 Task: Search one way flight ticket for 3 adults in first from Butte: Bert Mooney Airport to Gillette: Gillette Campbell County Airport on 5-1-2023. Choice of flights is Delta. Number of bags: 2 checked bags. Price is upto 106000. Outbound departure time preference is 12:30.
Action: Mouse moved to (170, 184)
Screenshot: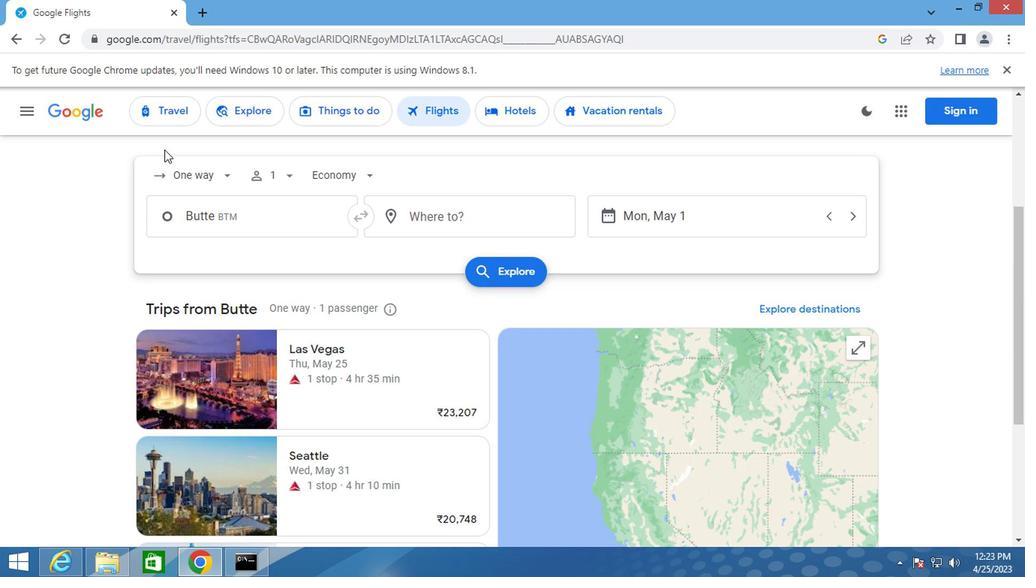 
Action: Mouse pressed left at (170, 184)
Screenshot: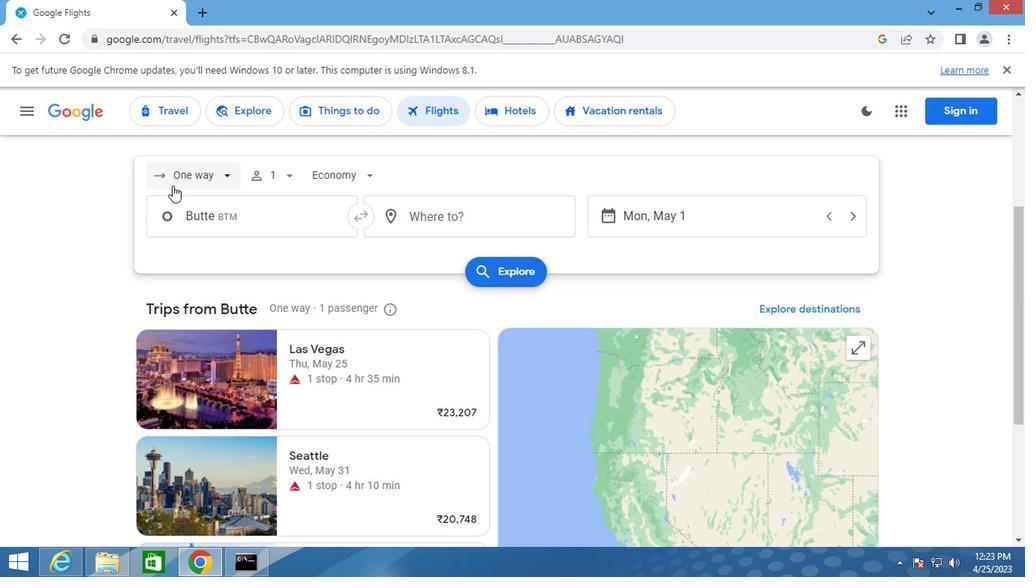 
Action: Mouse moved to (180, 244)
Screenshot: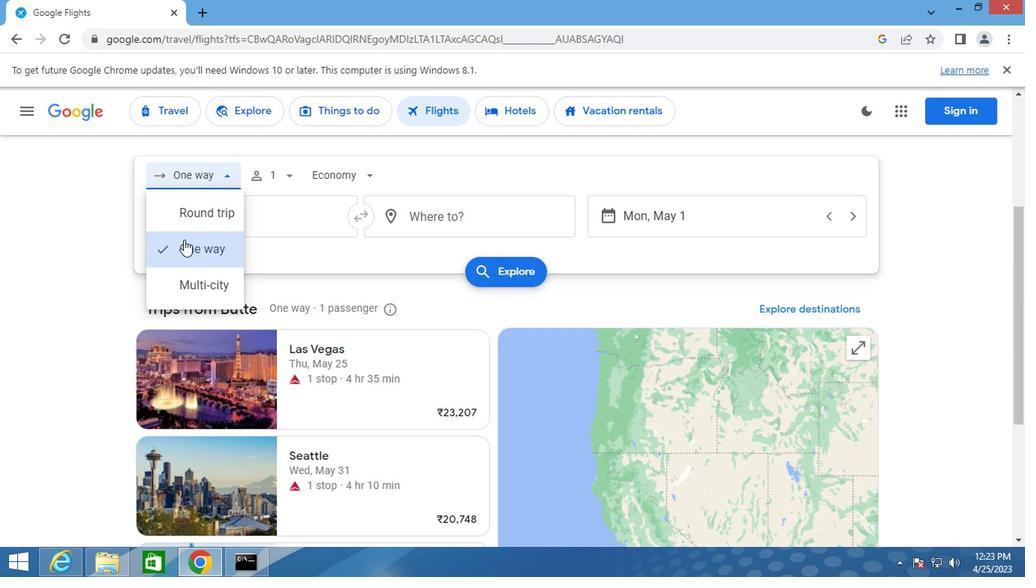 
Action: Mouse pressed left at (180, 244)
Screenshot: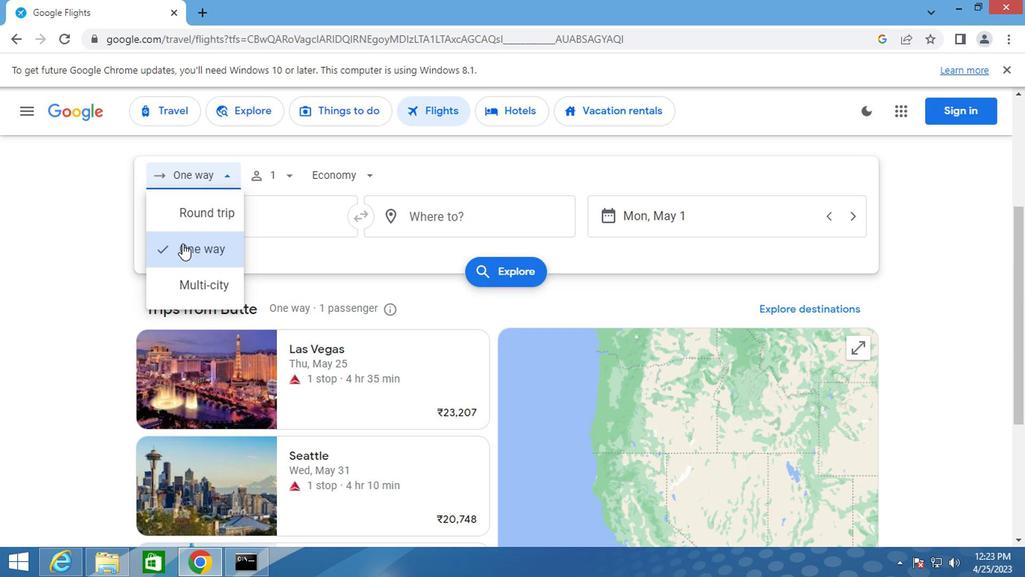 
Action: Mouse moved to (279, 170)
Screenshot: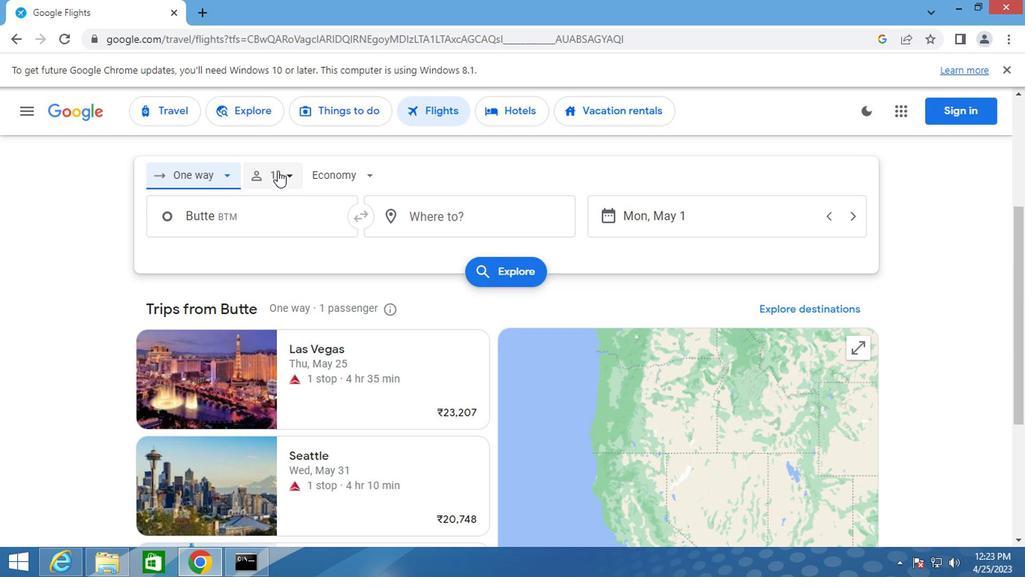 
Action: Mouse pressed left at (279, 170)
Screenshot: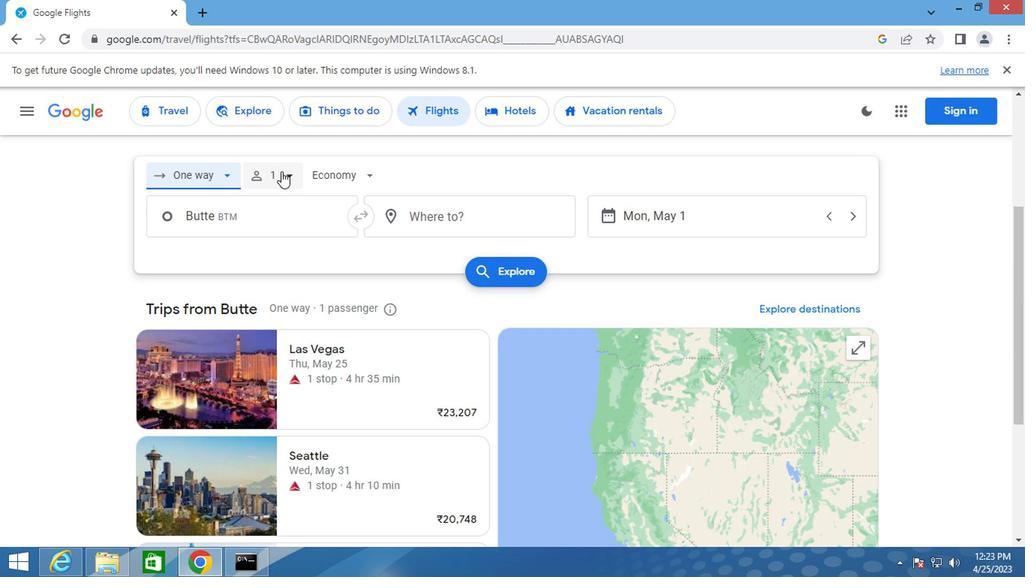 
Action: Mouse moved to (394, 209)
Screenshot: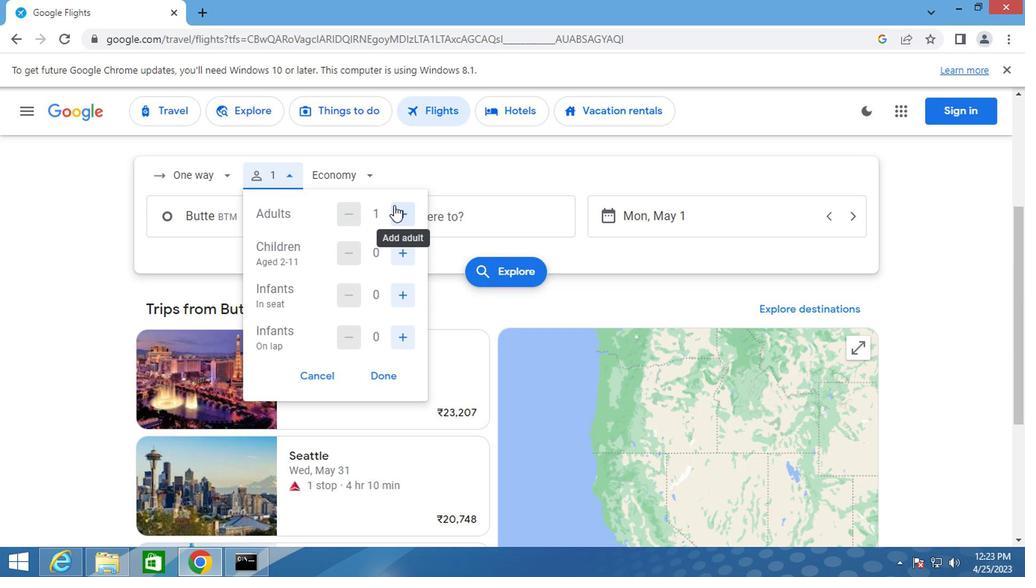 
Action: Mouse pressed left at (394, 209)
Screenshot: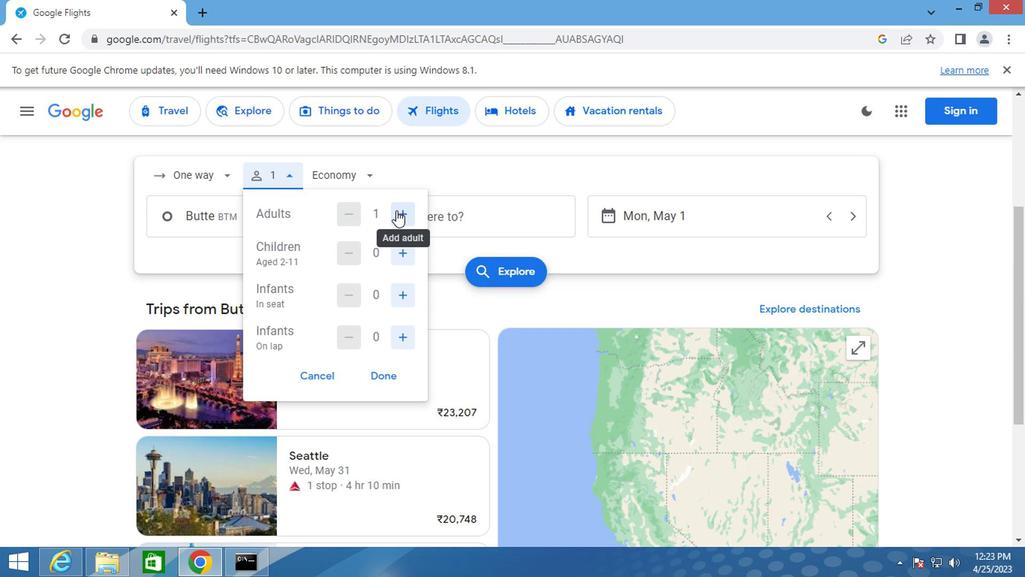 
Action: Mouse pressed left at (394, 209)
Screenshot: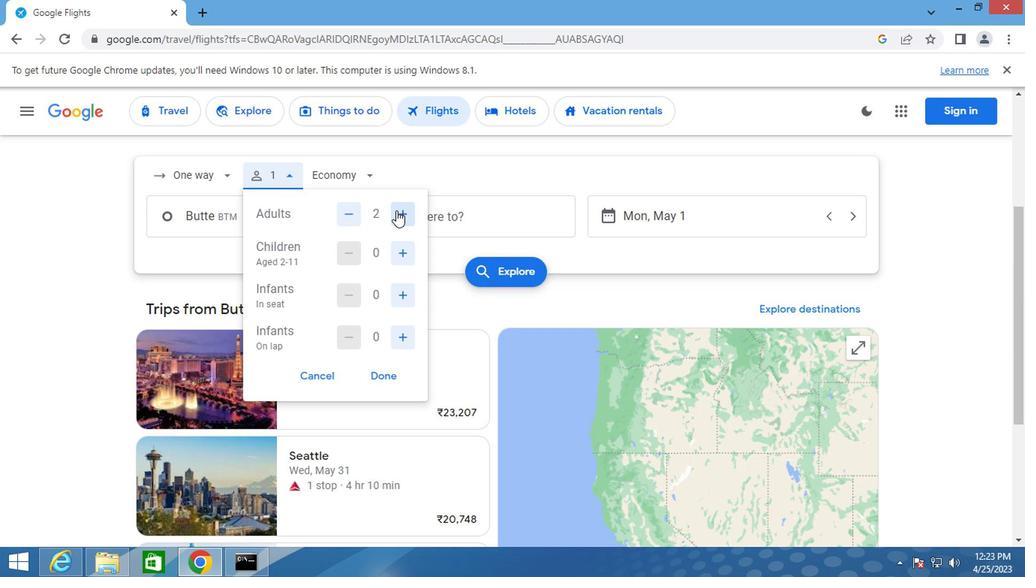 
Action: Mouse moved to (354, 175)
Screenshot: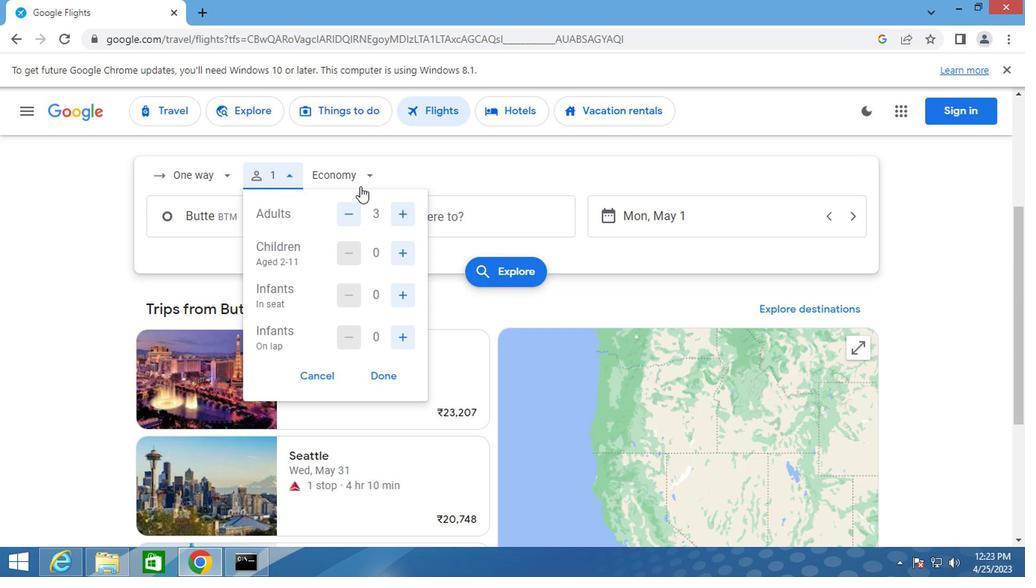 
Action: Mouse pressed left at (354, 175)
Screenshot: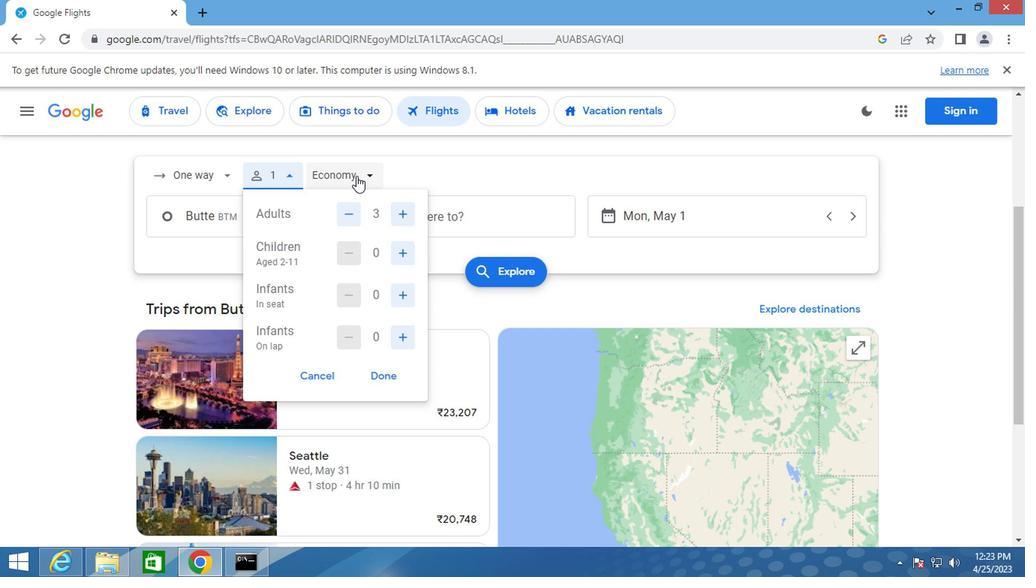 
Action: Mouse moved to (348, 327)
Screenshot: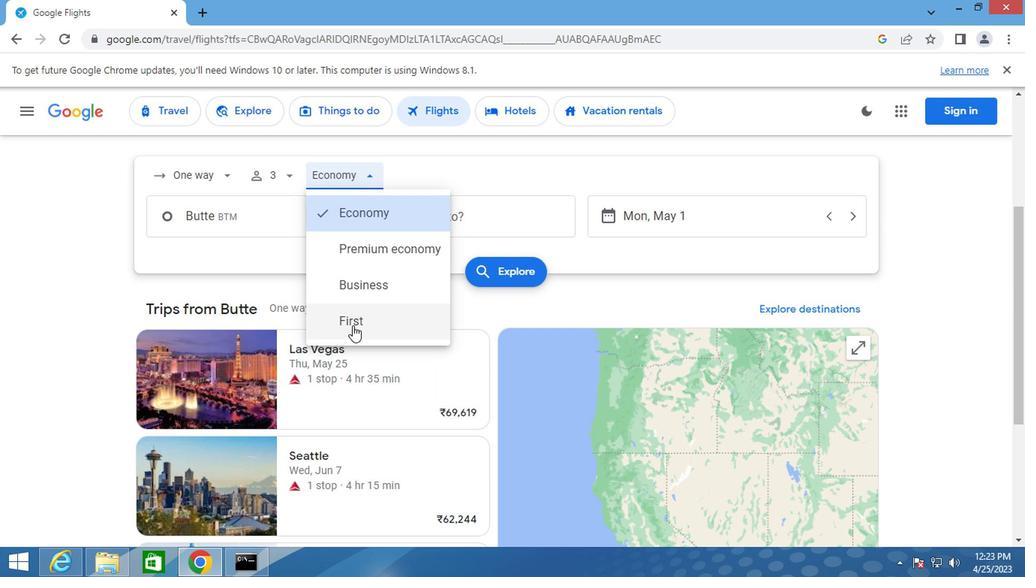 
Action: Mouse pressed left at (348, 327)
Screenshot: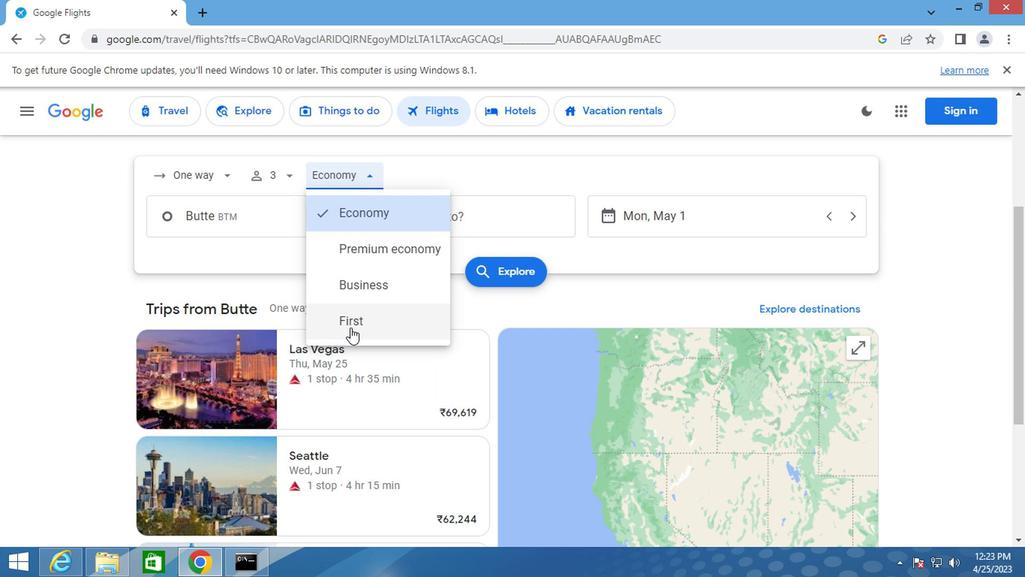 
Action: Mouse moved to (262, 222)
Screenshot: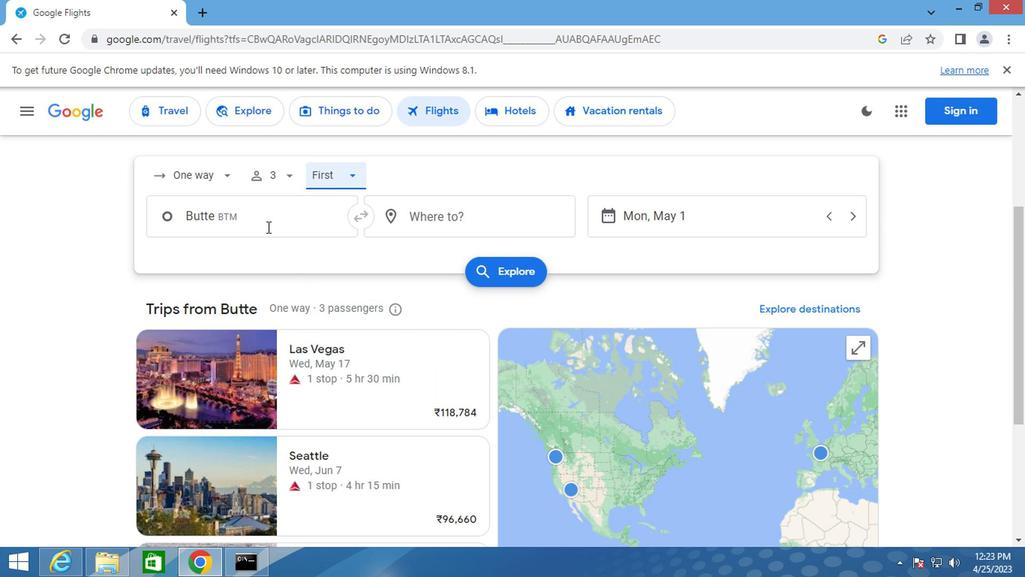 
Action: Mouse pressed left at (262, 222)
Screenshot: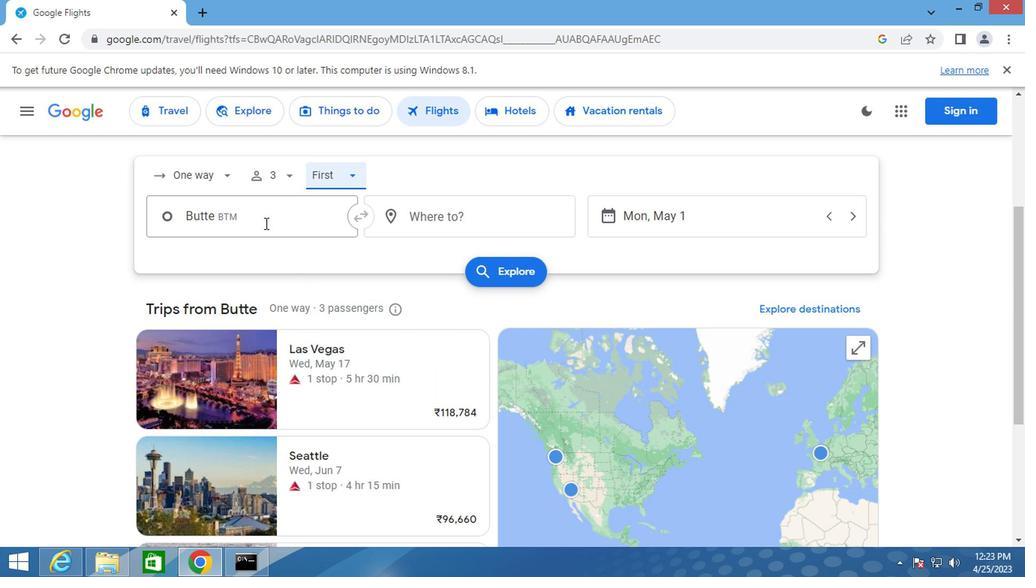 
Action: Key pressed butte
Screenshot: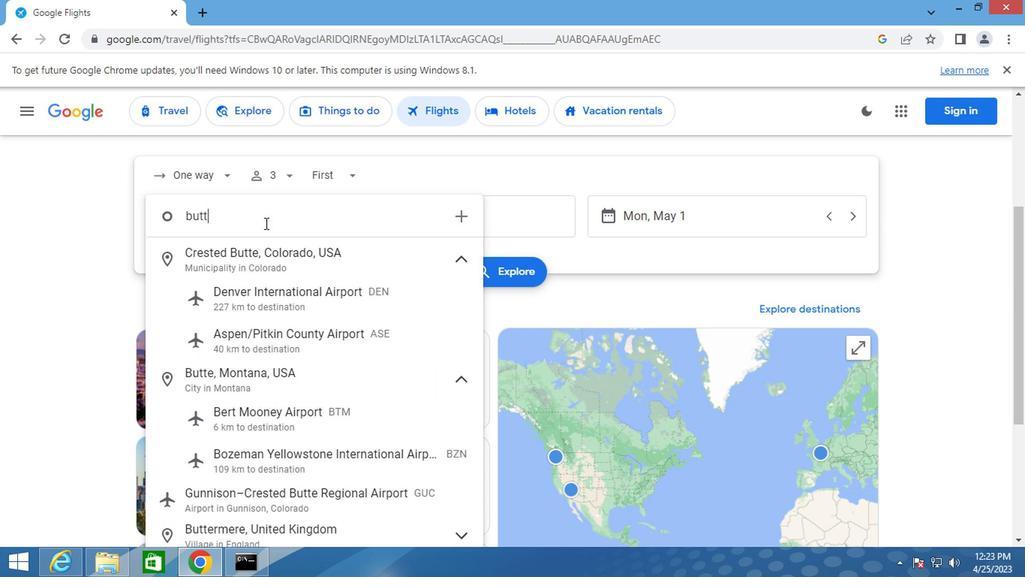 
Action: Mouse moved to (267, 417)
Screenshot: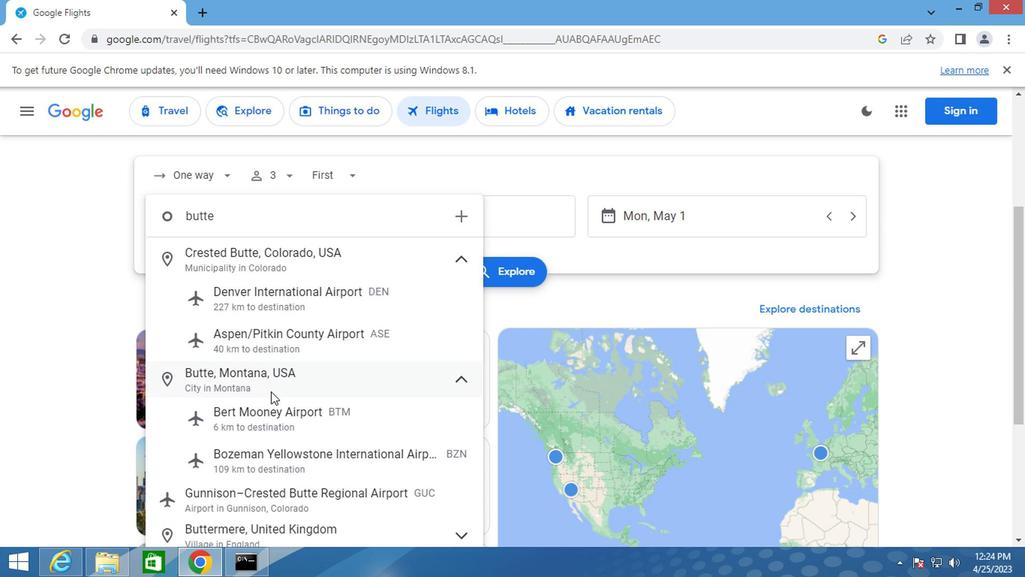 
Action: Mouse pressed left at (267, 417)
Screenshot: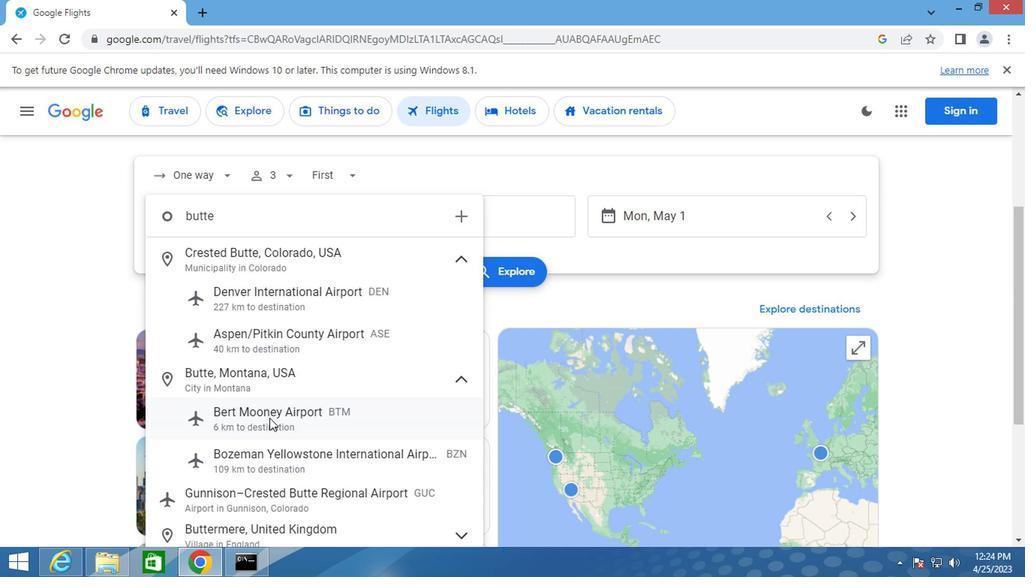 
Action: Mouse moved to (433, 220)
Screenshot: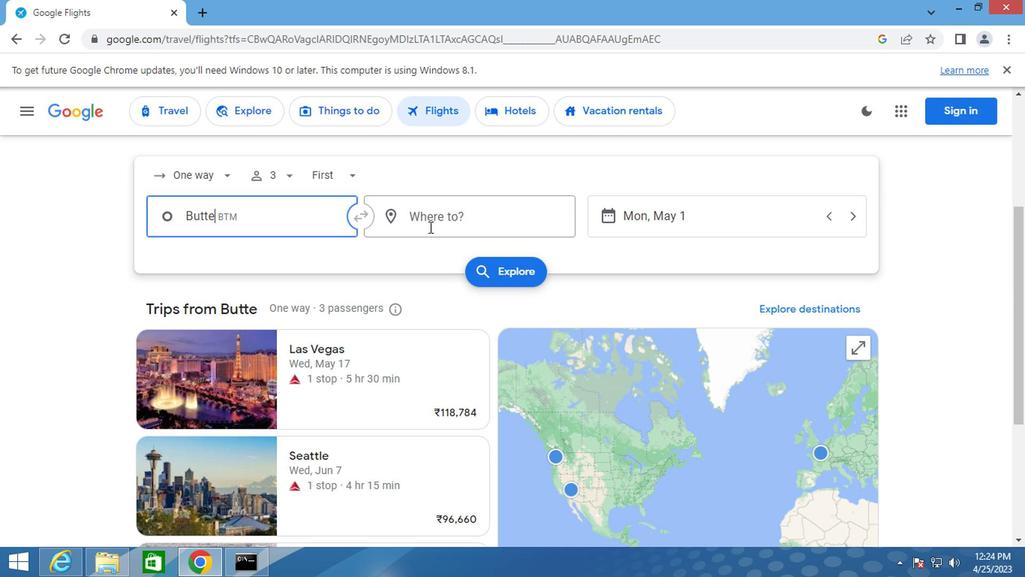 
Action: Mouse pressed left at (433, 220)
Screenshot: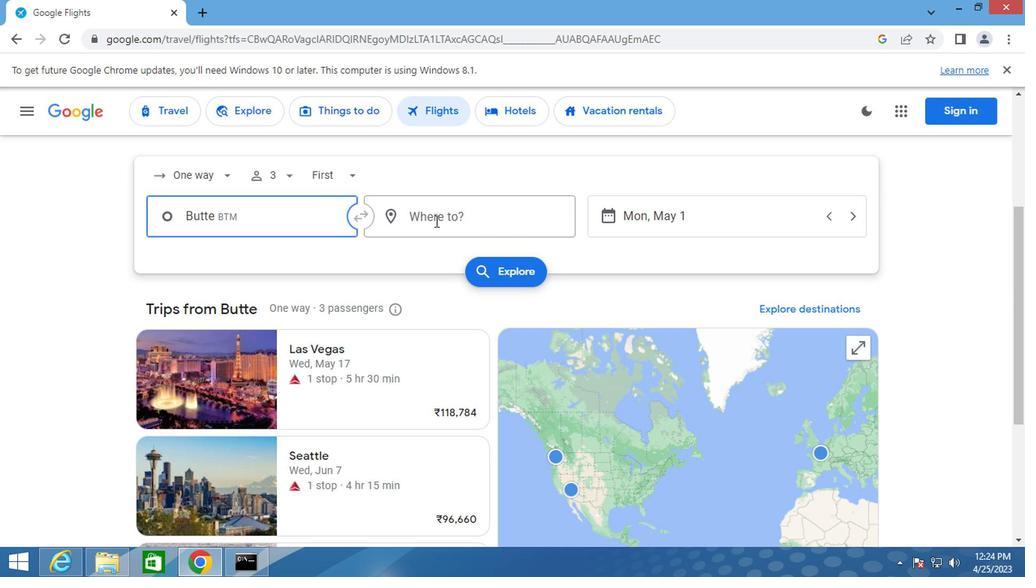 
Action: Key pressed gille
Screenshot: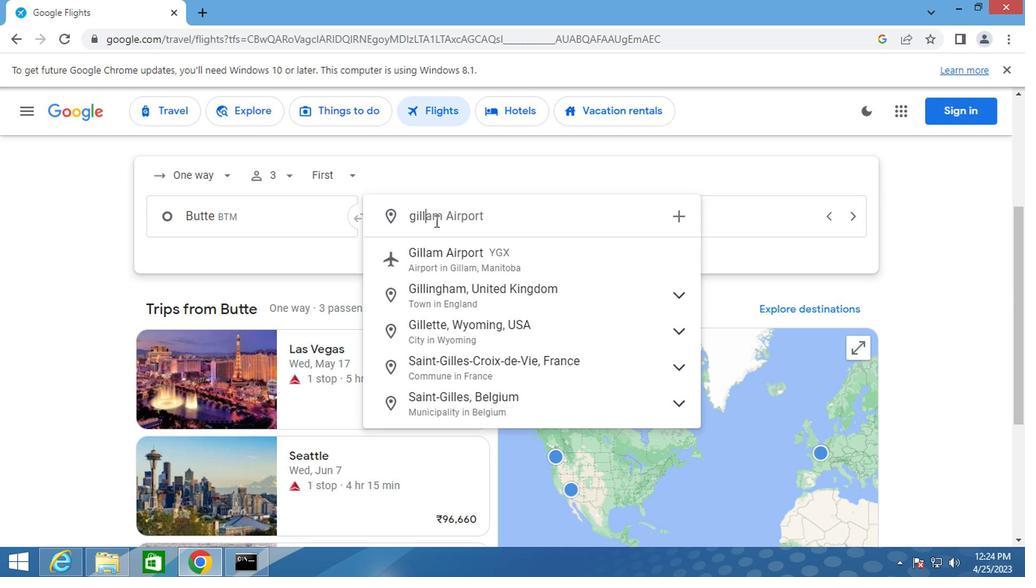 
Action: Mouse moved to (542, 297)
Screenshot: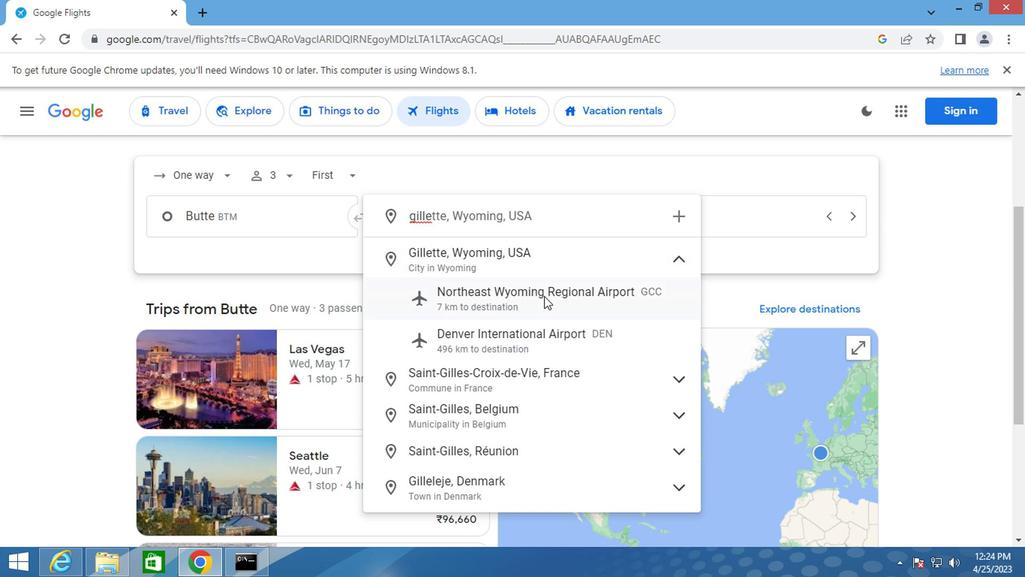 
Action: Mouse pressed left at (542, 297)
Screenshot: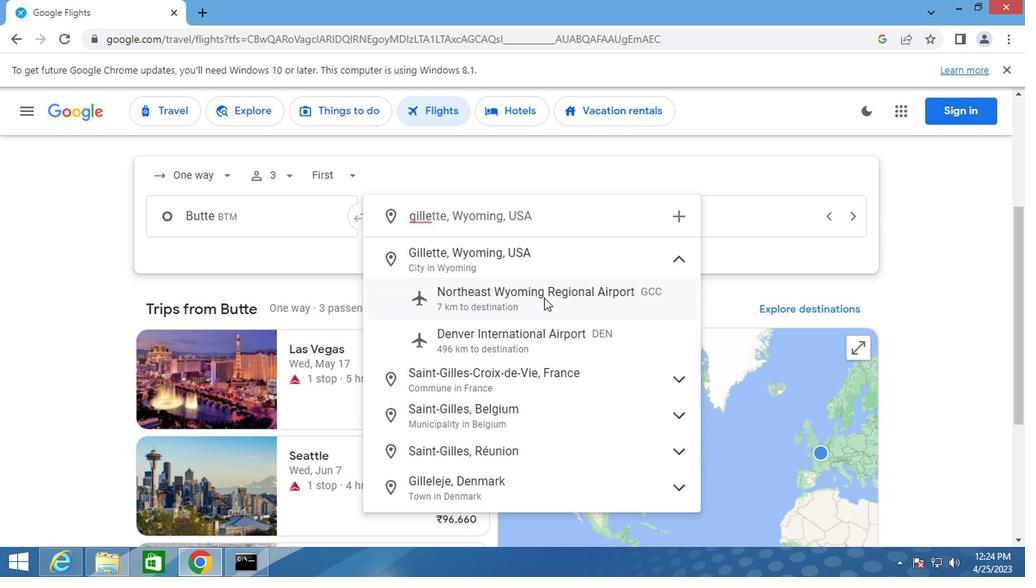 
Action: Mouse moved to (640, 222)
Screenshot: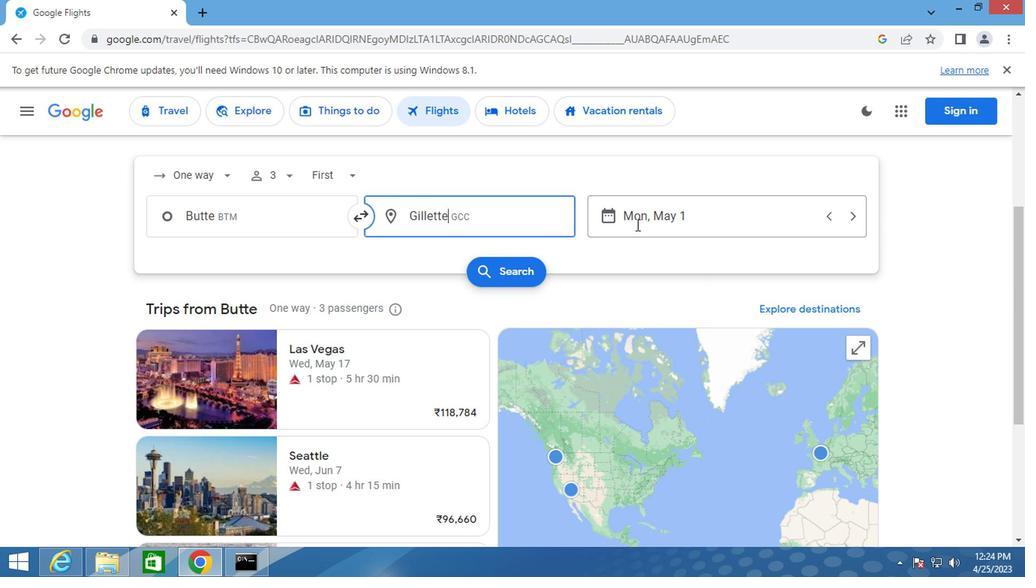 
Action: Mouse pressed left at (640, 222)
Screenshot: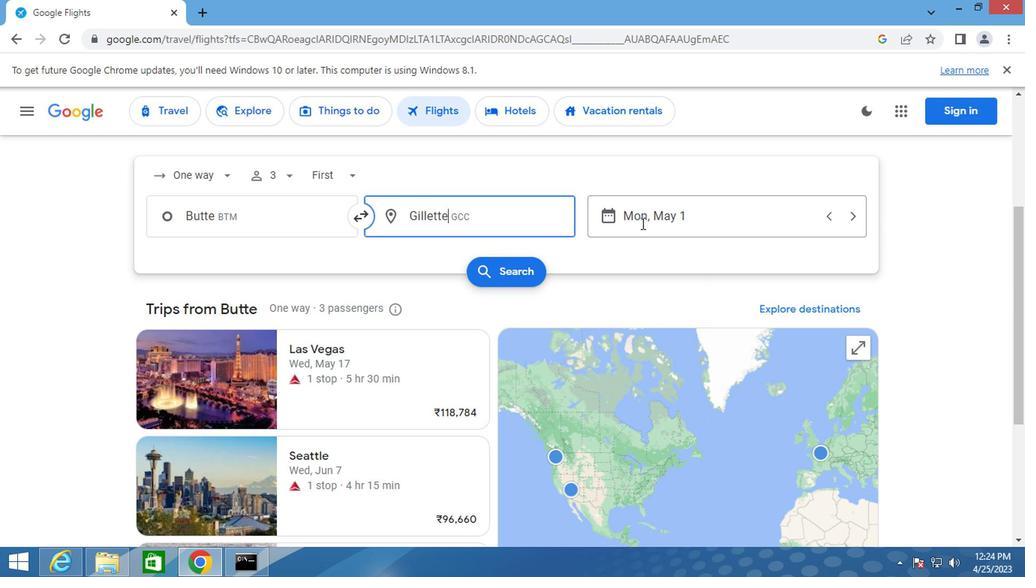
Action: Mouse moved to (665, 278)
Screenshot: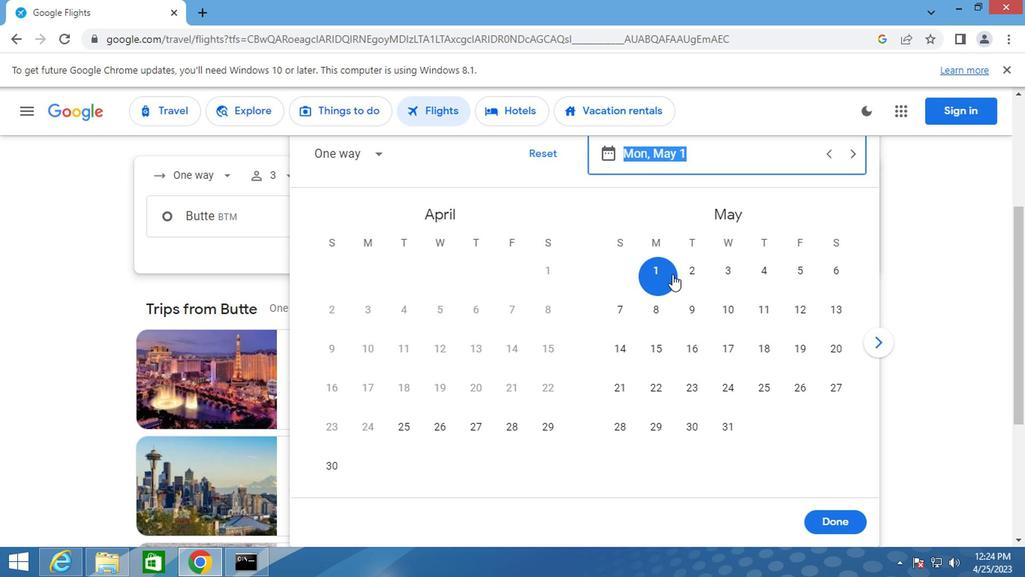 
Action: Mouse pressed left at (665, 278)
Screenshot: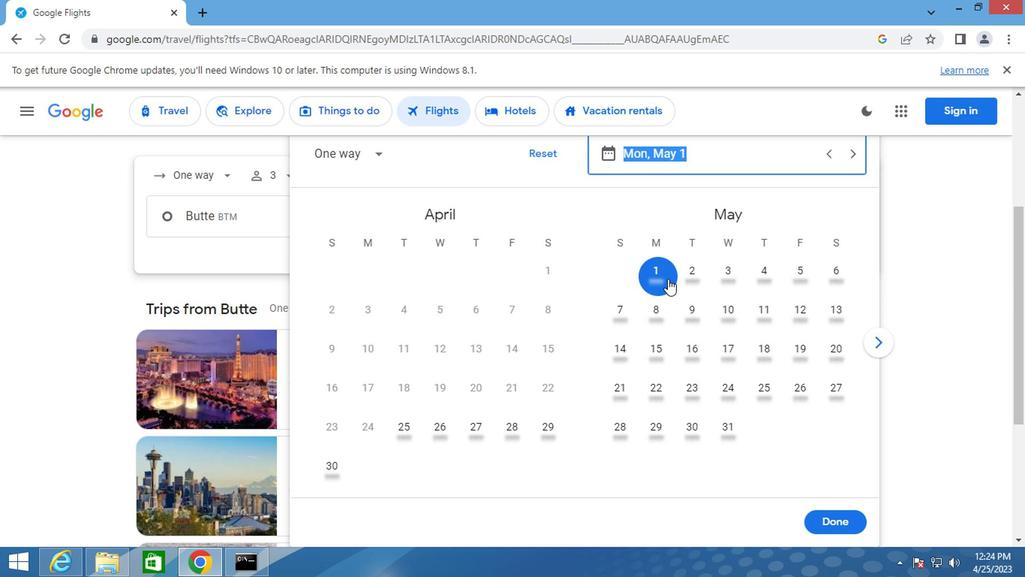 
Action: Mouse moved to (835, 519)
Screenshot: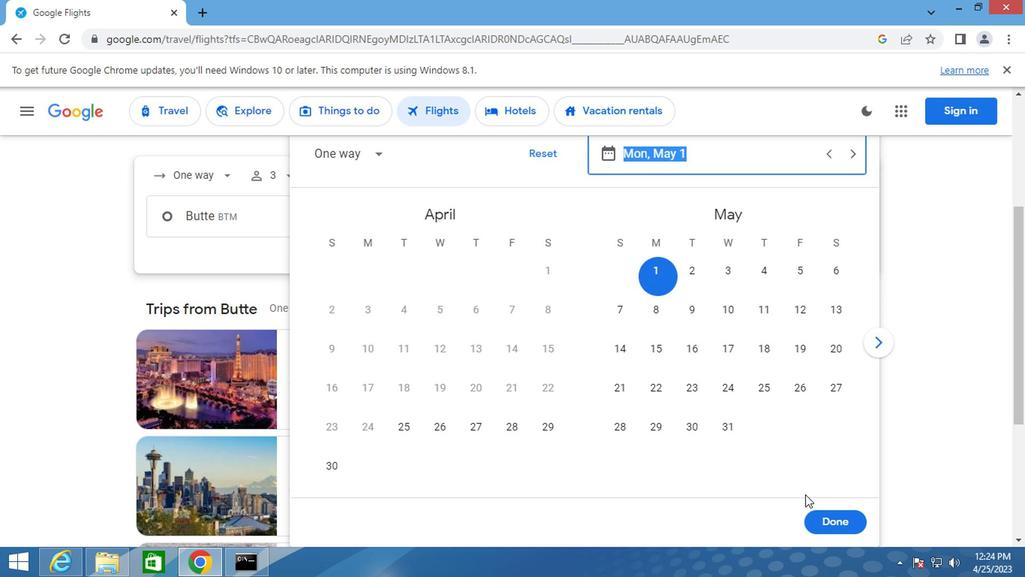 
Action: Mouse pressed left at (835, 519)
Screenshot: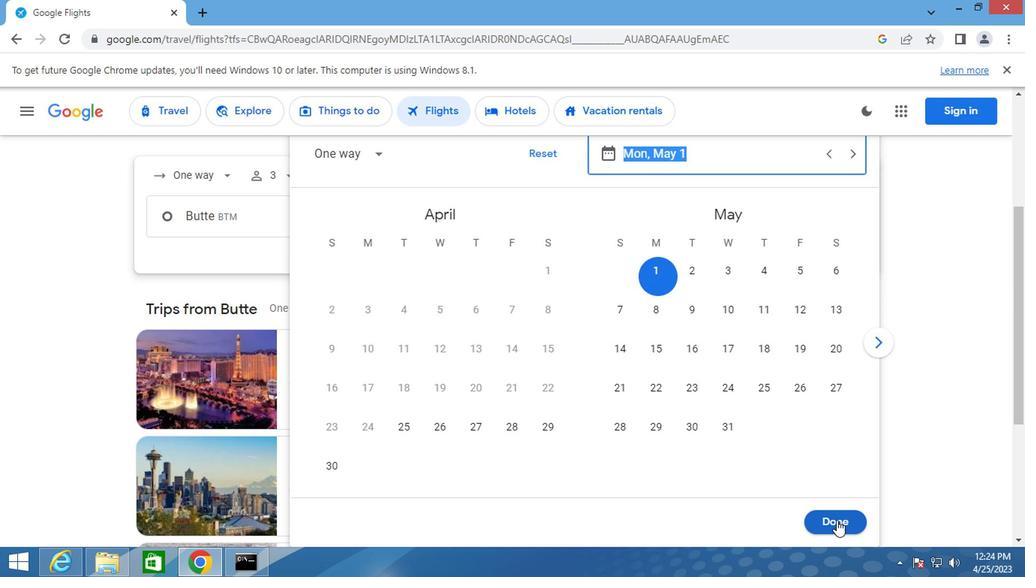 
Action: Mouse moved to (515, 274)
Screenshot: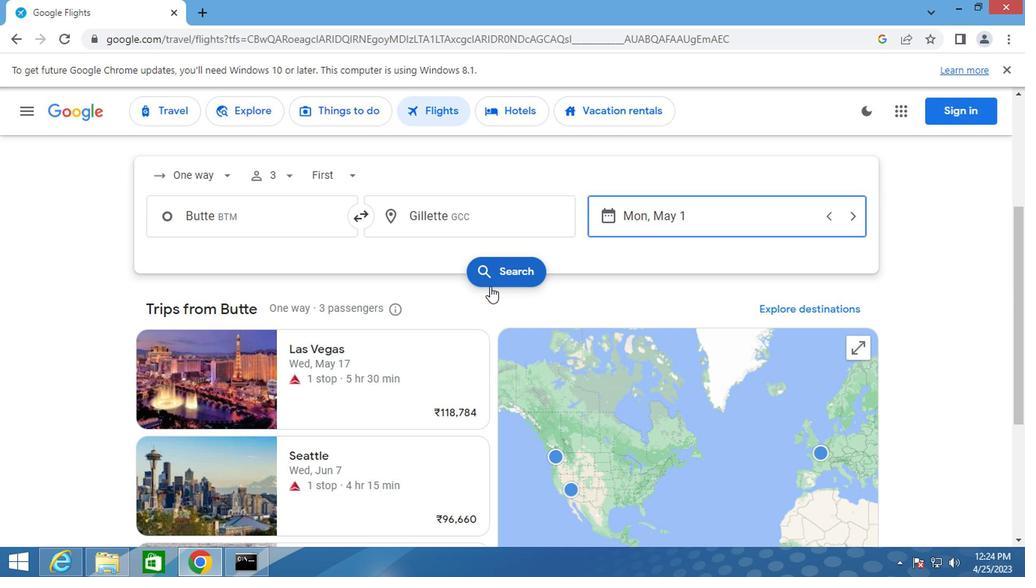 
Action: Mouse pressed left at (515, 274)
Screenshot: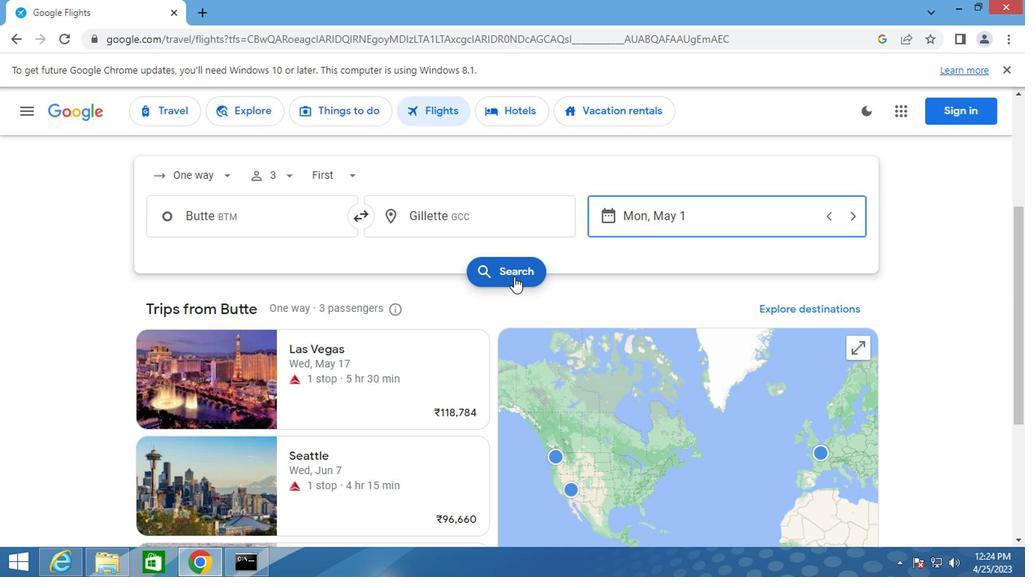 
Action: Mouse moved to (153, 239)
Screenshot: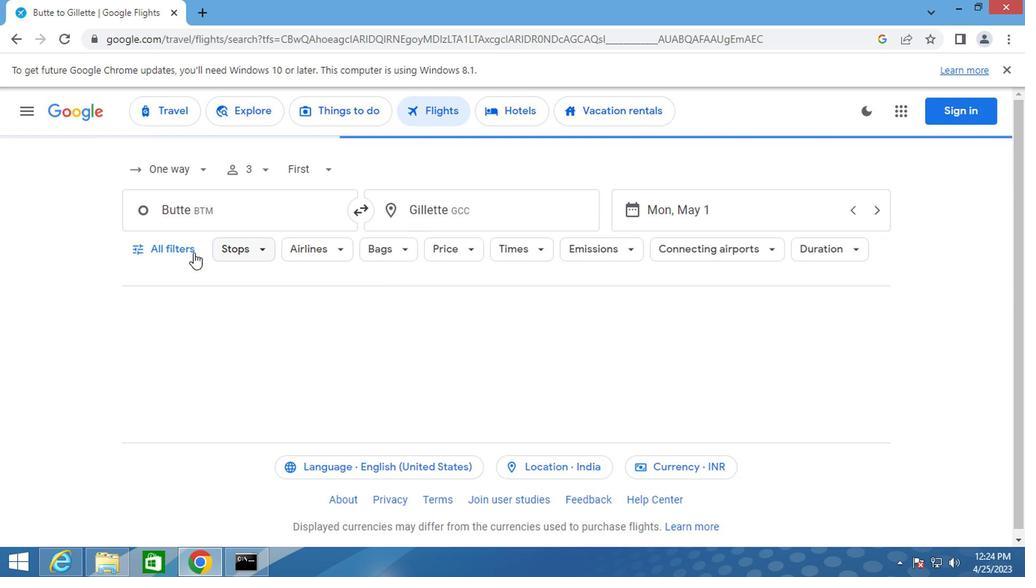 
Action: Mouse pressed left at (153, 239)
Screenshot: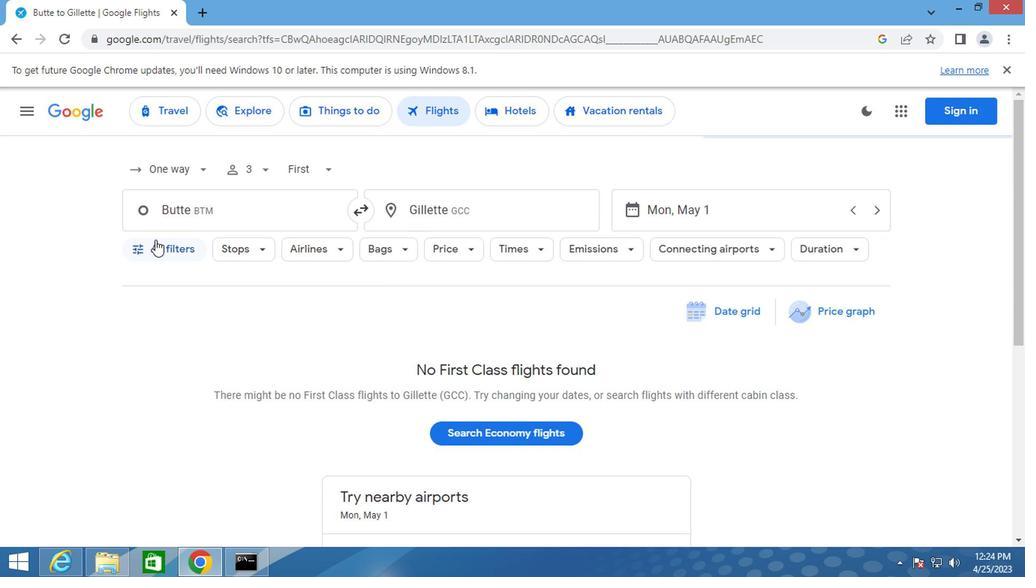
Action: Mouse moved to (231, 337)
Screenshot: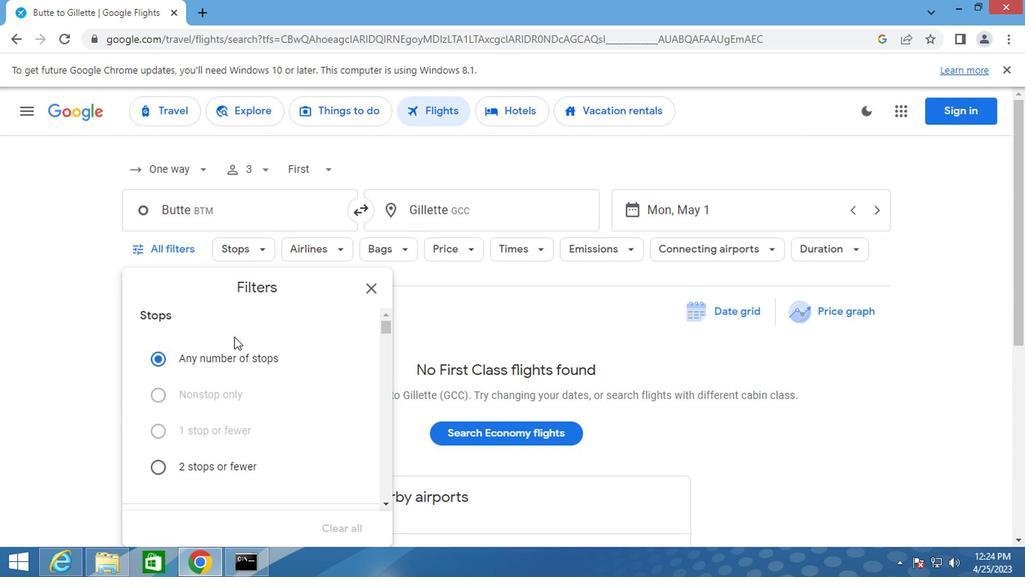 
Action: Mouse scrolled (231, 337) with delta (0, 0)
Screenshot: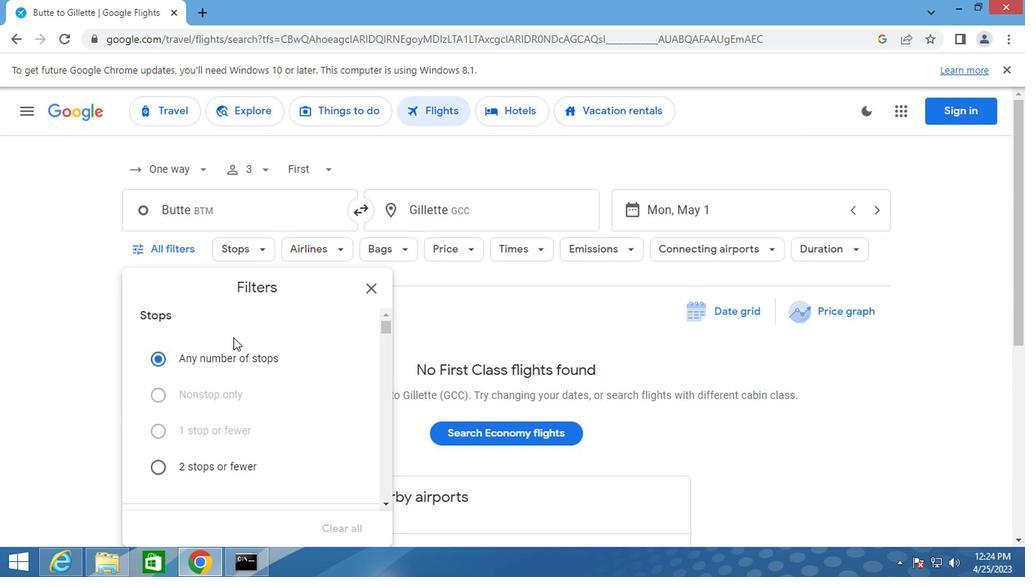 
Action: Mouse scrolled (231, 337) with delta (0, 0)
Screenshot: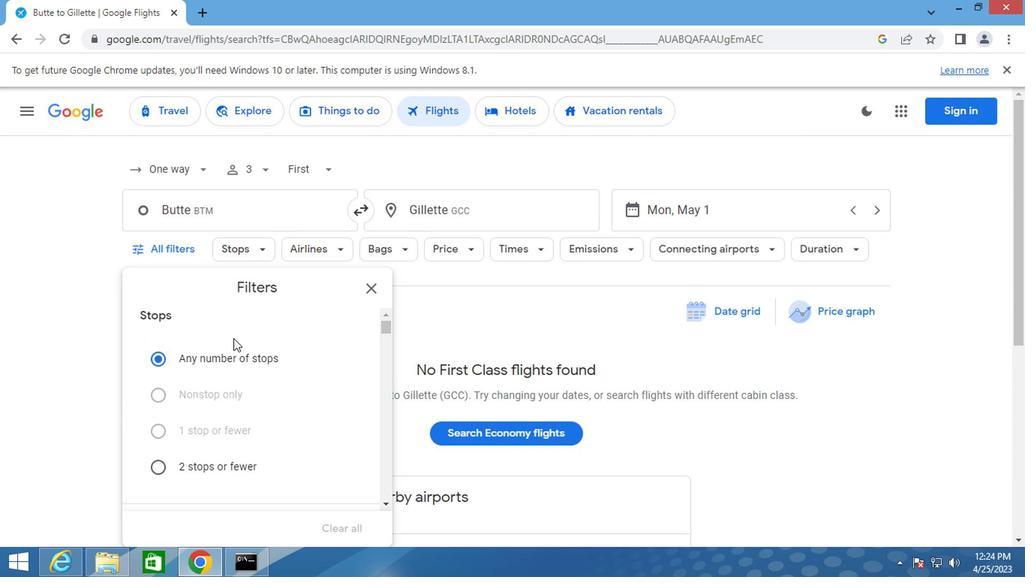 
Action: Mouse scrolled (231, 337) with delta (0, 0)
Screenshot: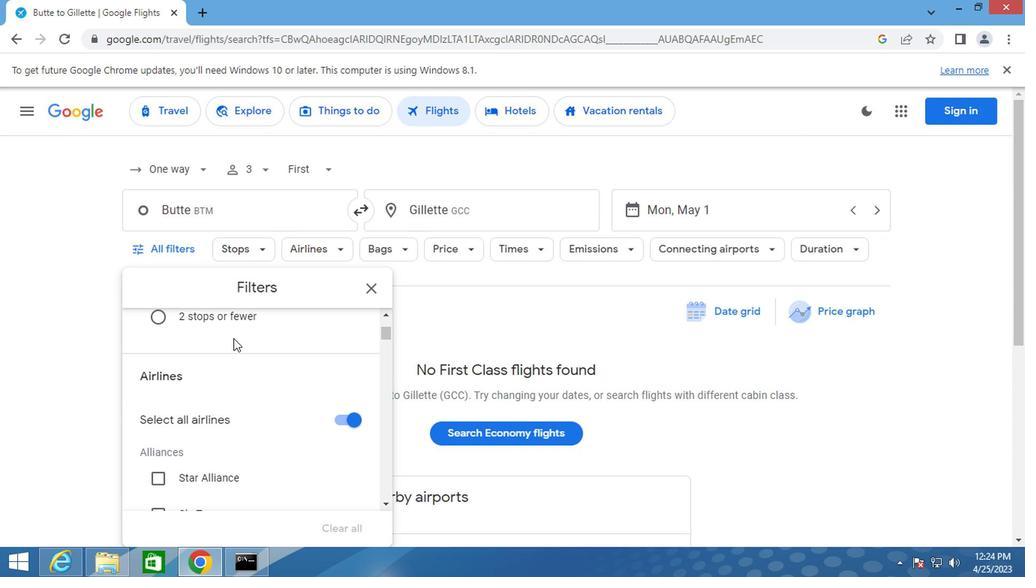 
Action: Mouse scrolled (231, 337) with delta (0, 0)
Screenshot: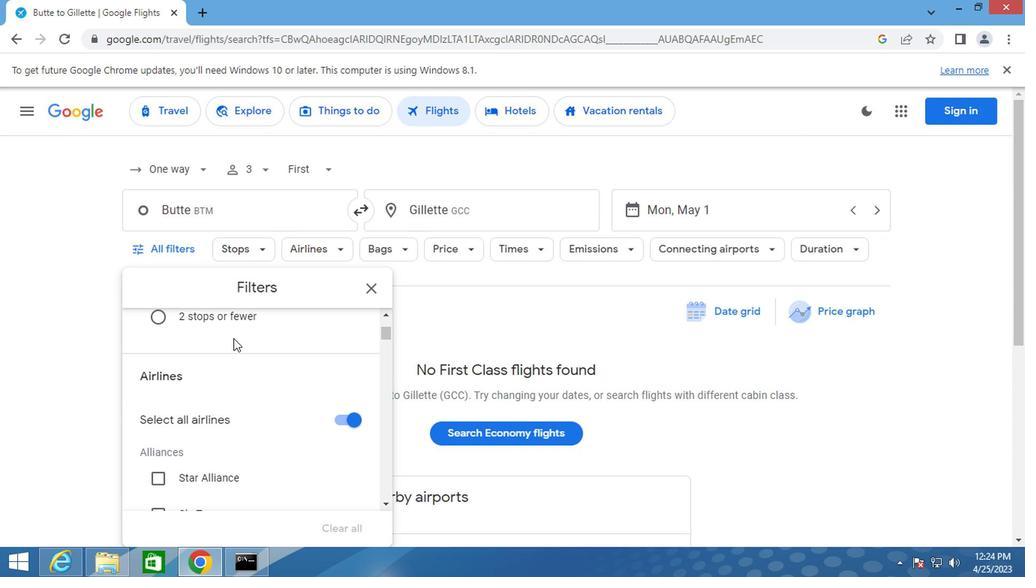 
Action: Mouse scrolled (231, 337) with delta (0, 0)
Screenshot: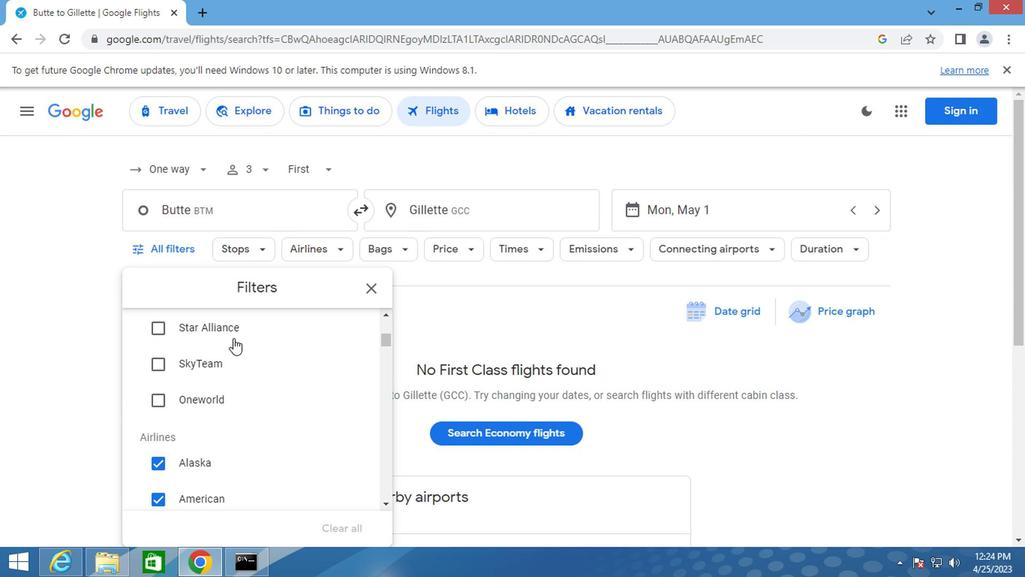 
Action: Mouse moved to (158, 460)
Screenshot: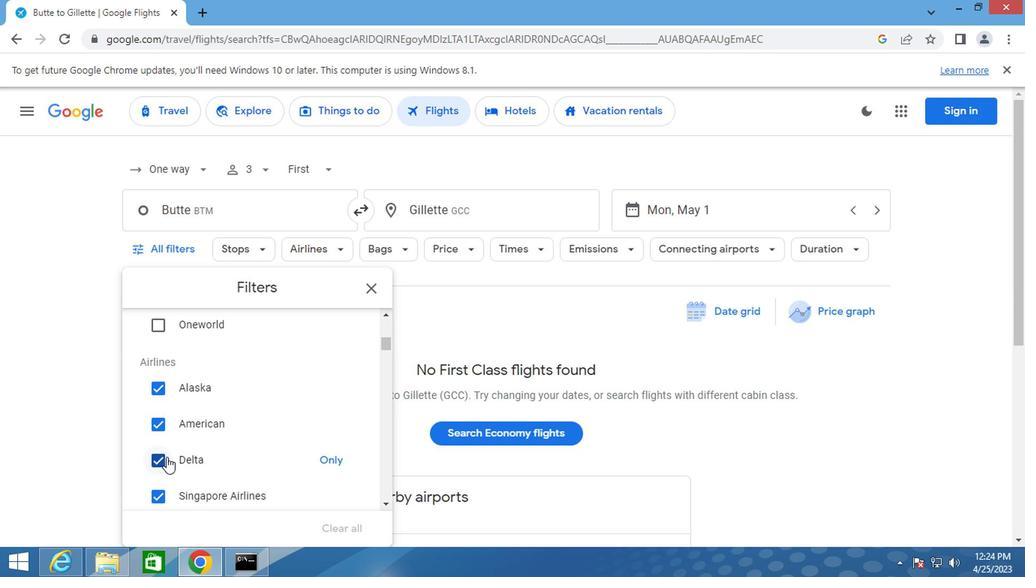 
Action: Mouse pressed left at (158, 460)
Screenshot: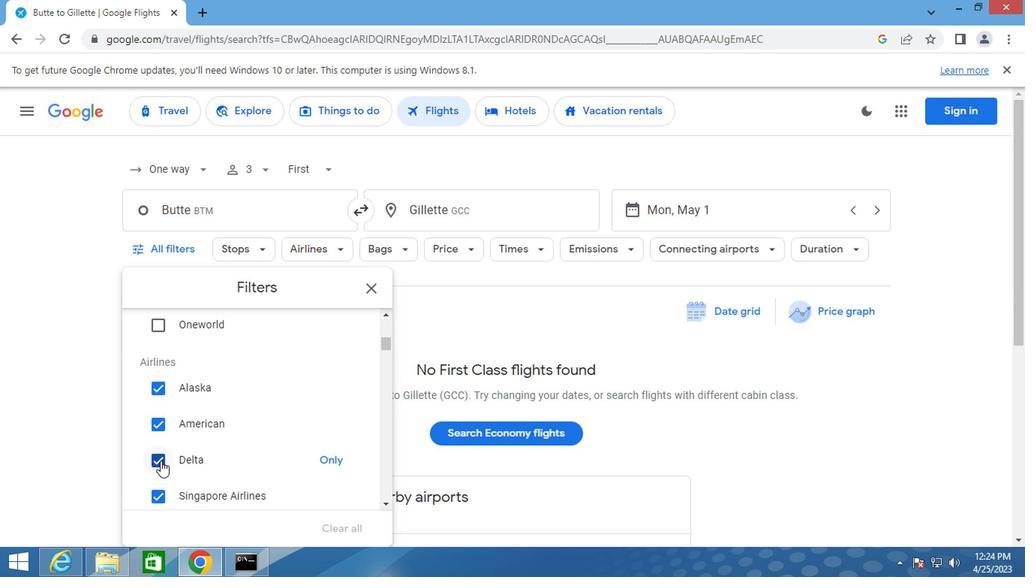 
Action: Mouse moved to (203, 439)
Screenshot: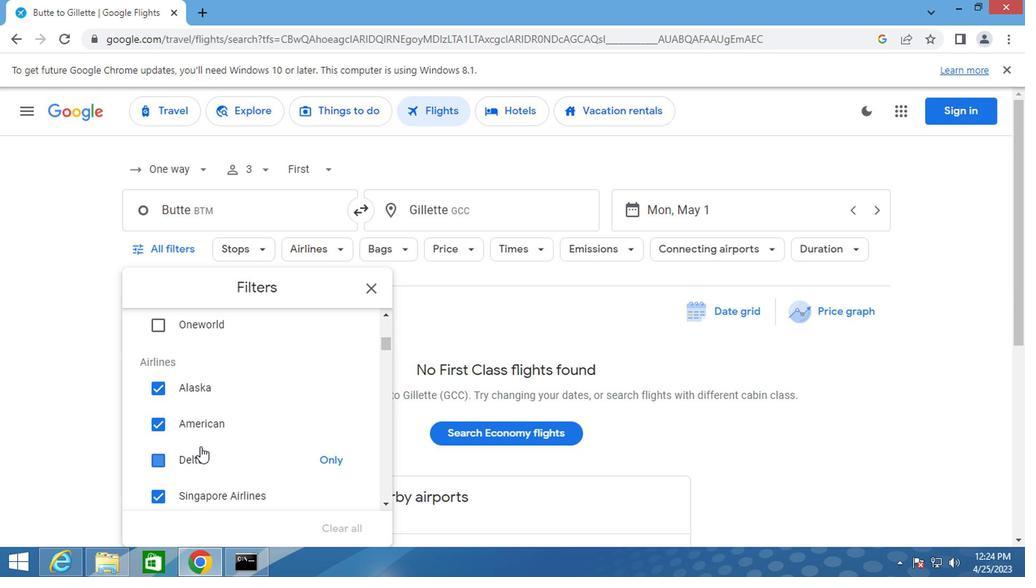 
Action: Mouse scrolled (203, 438) with delta (0, -1)
Screenshot: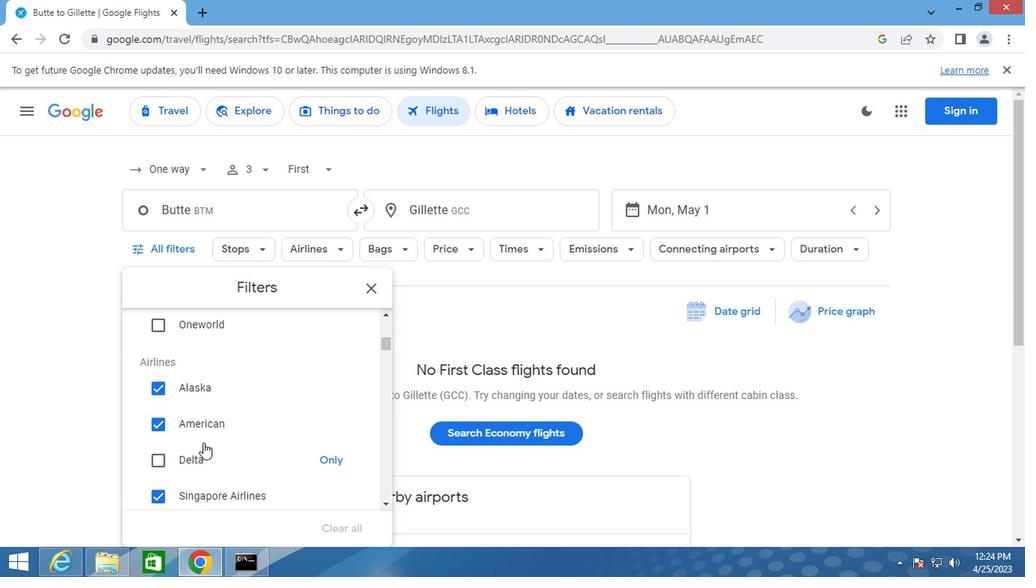 
Action: Mouse scrolled (203, 438) with delta (0, -1)
Screenshot: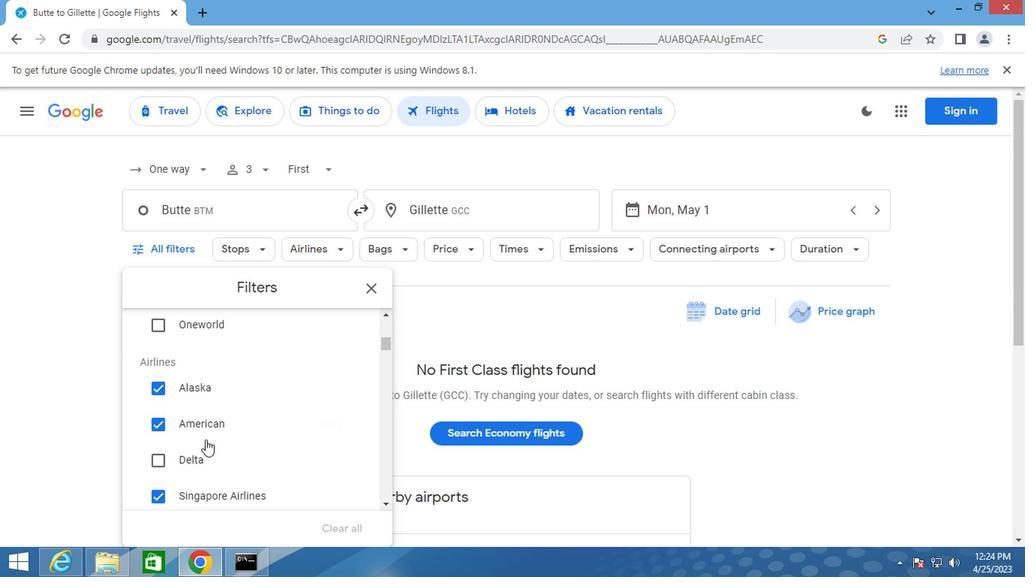 
Action: Mouse scrolled (203, 438) with delta (0, -1)
Screenshot: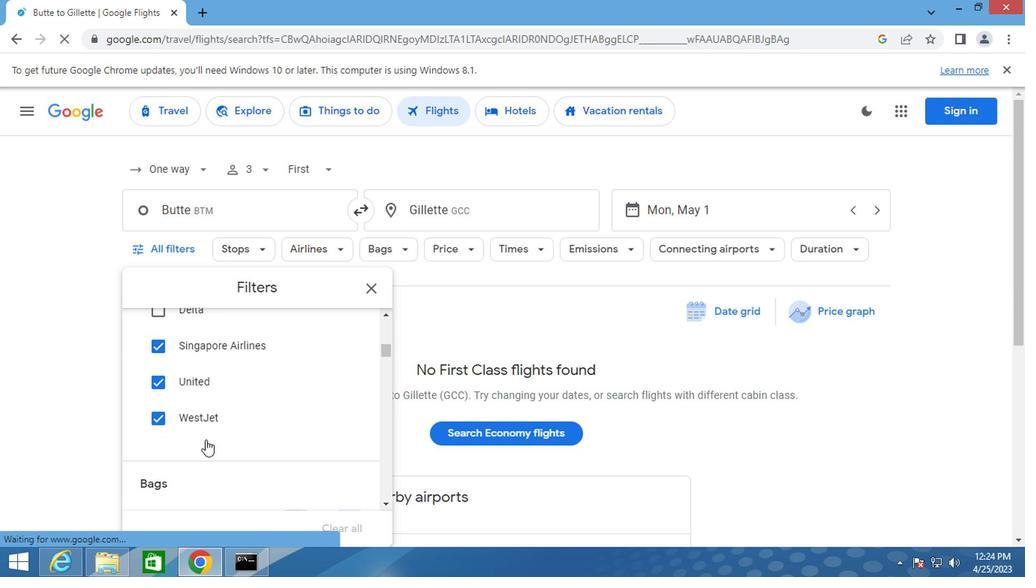 
Action: Mouse scrolled (203, 438) with delta (0, -1)
Screenshot: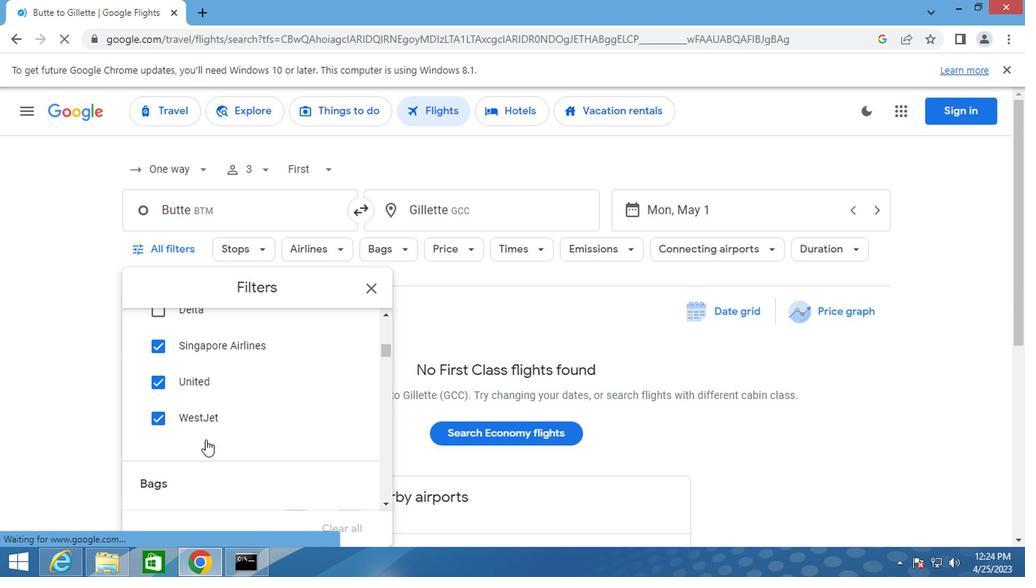 
Action: Mouse moved to (344, 407)
Screenshot: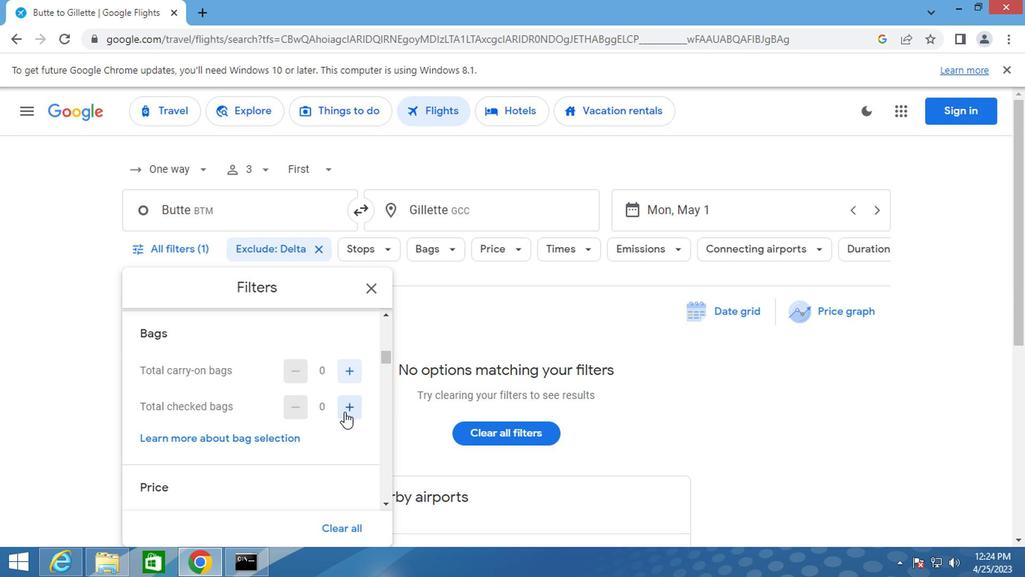
Action: Mouse pressed left at (344, 407)
Screenshot: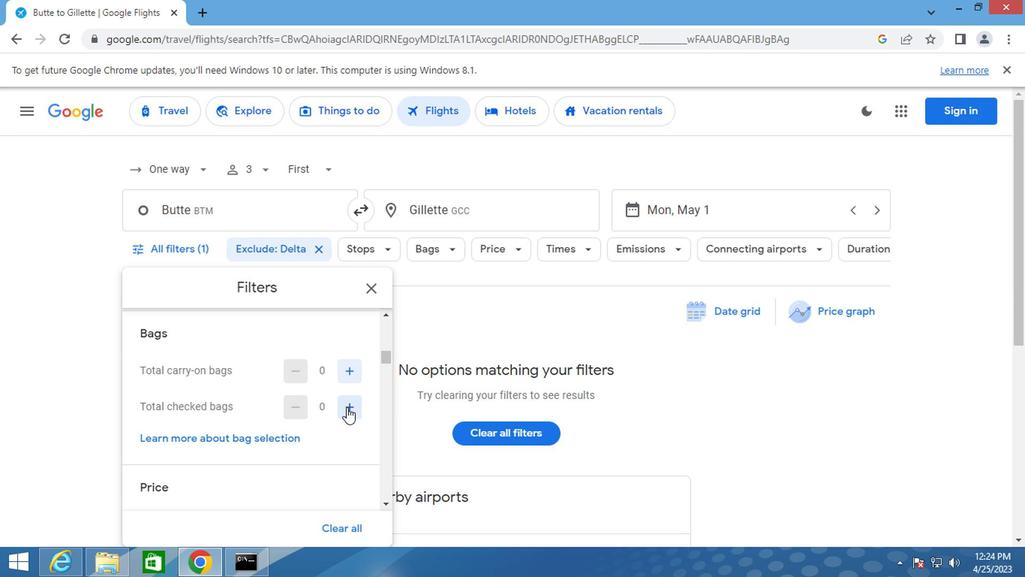 
Action: Mouse pressed left at (344, 407)
Screenshot: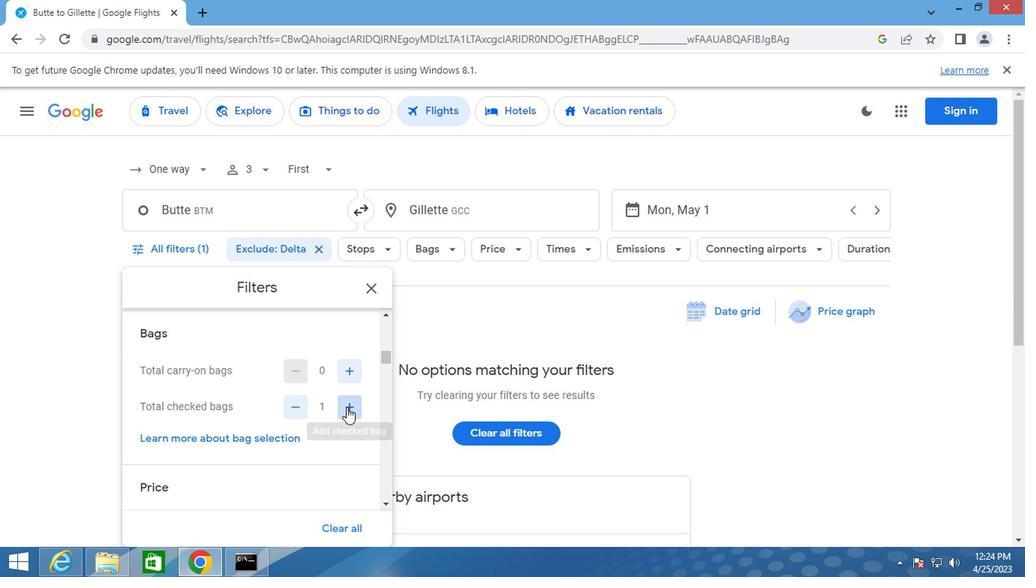 
Action: Mouse moved to (253, 399)
Screenshot: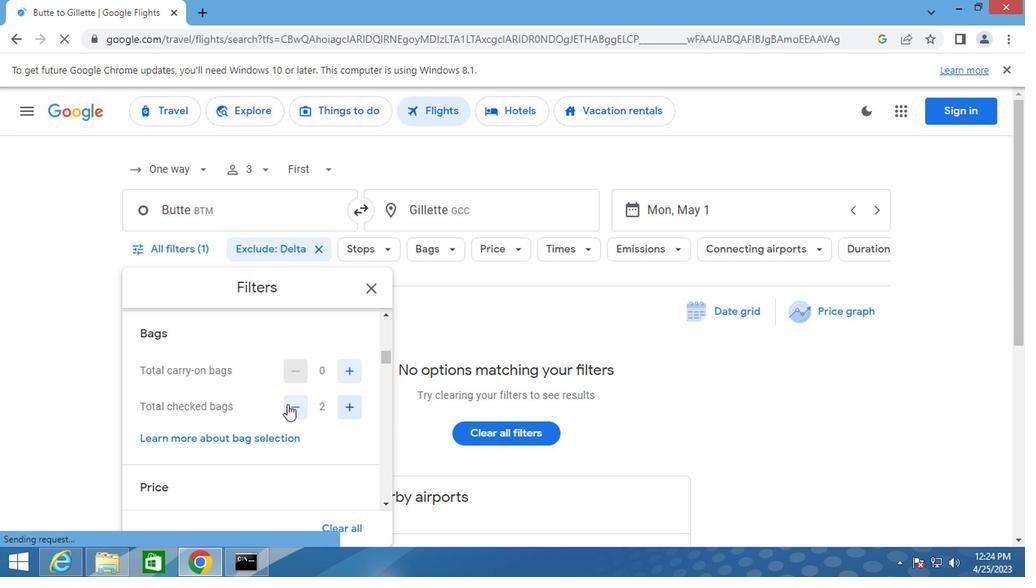 
Action: Mouse scrolled (253, 399) with delta (0, 0)
Screenshot: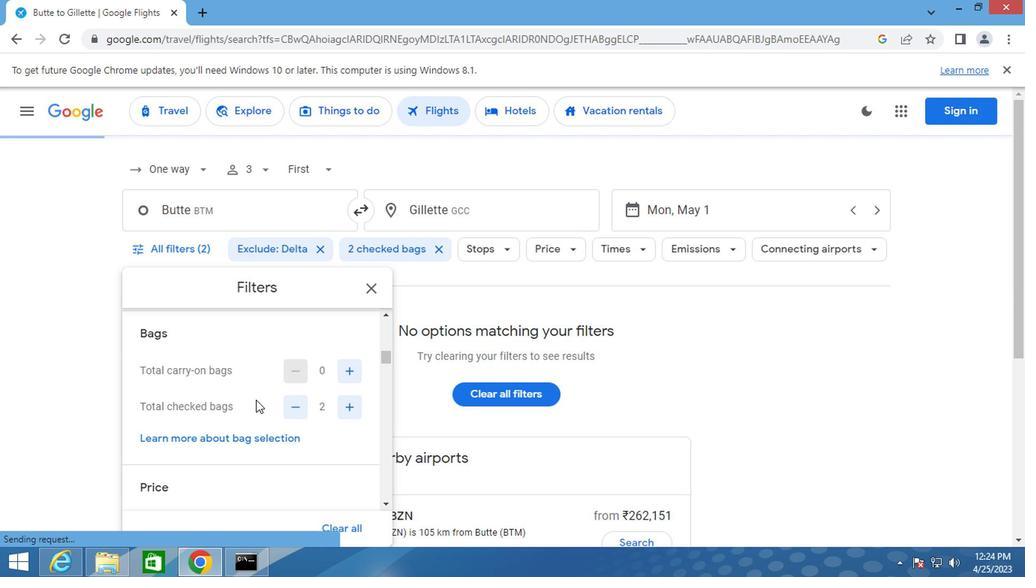 
Action: Mouse scrolled (253, 399) with delta (0, 0)
Screenshot: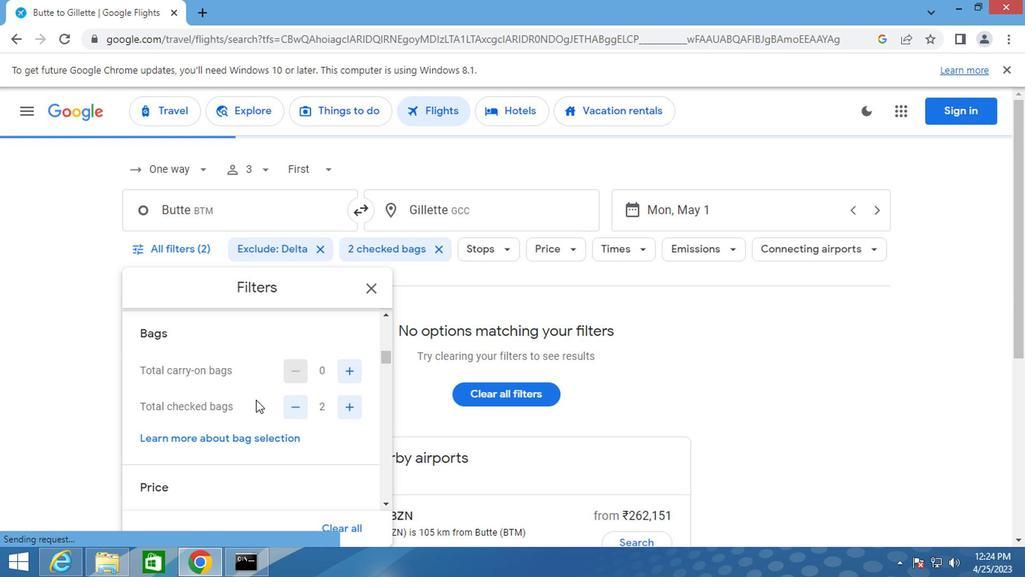 
Action: Mouse scrolled (253, 399) with delta (0, 0)
Screenshot: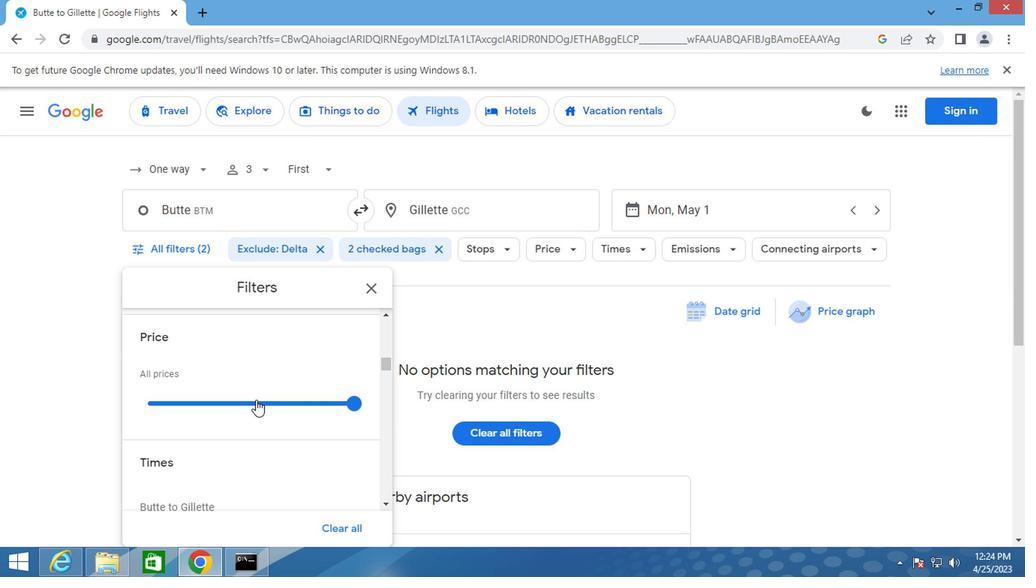 
Action: Mouse scrolled (253, 400) with delta (0, 0)
Screenshot: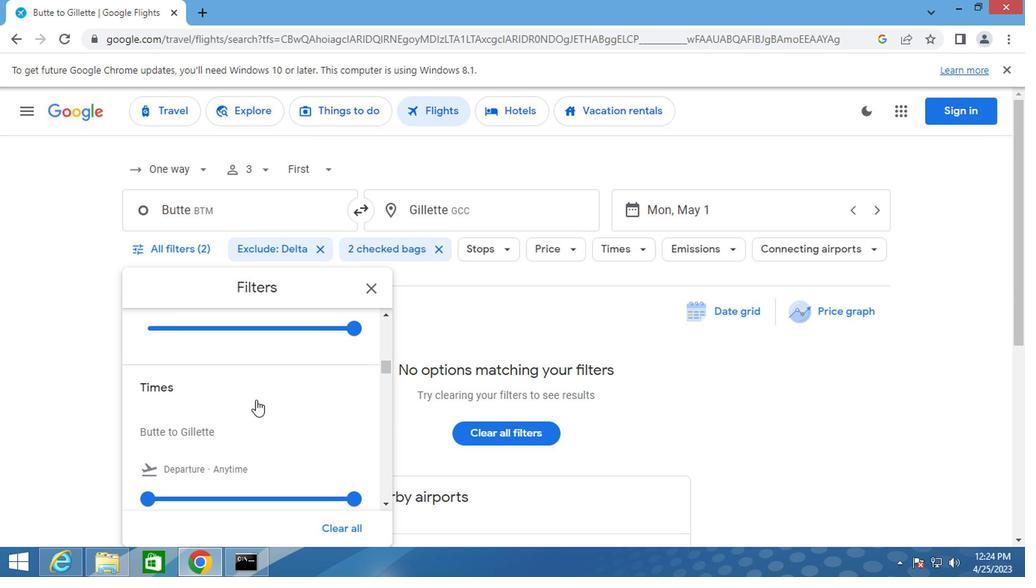 
Action: Mouse scrolled (253, 400) with delta (0, 0)
Screenshot: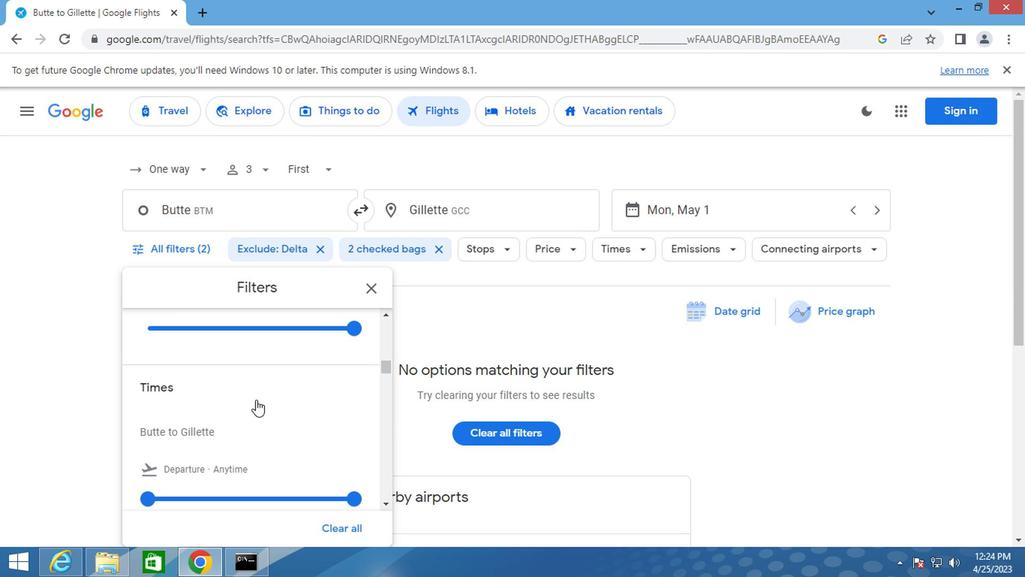 
Action: Mouse moved to (347, 480)
Screenshot: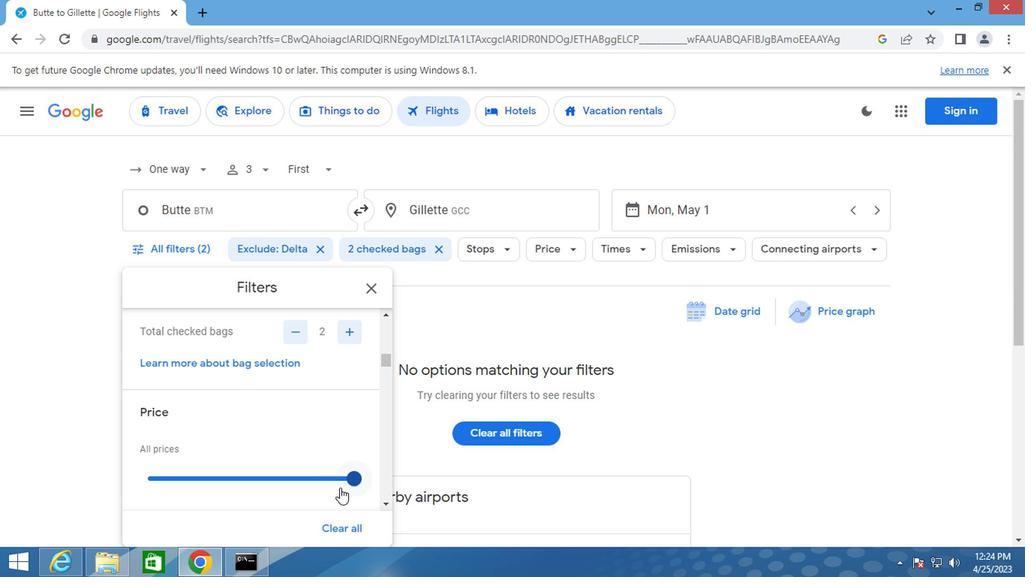 
Action: Mouse pressed left at (347, 480)
Screenshot: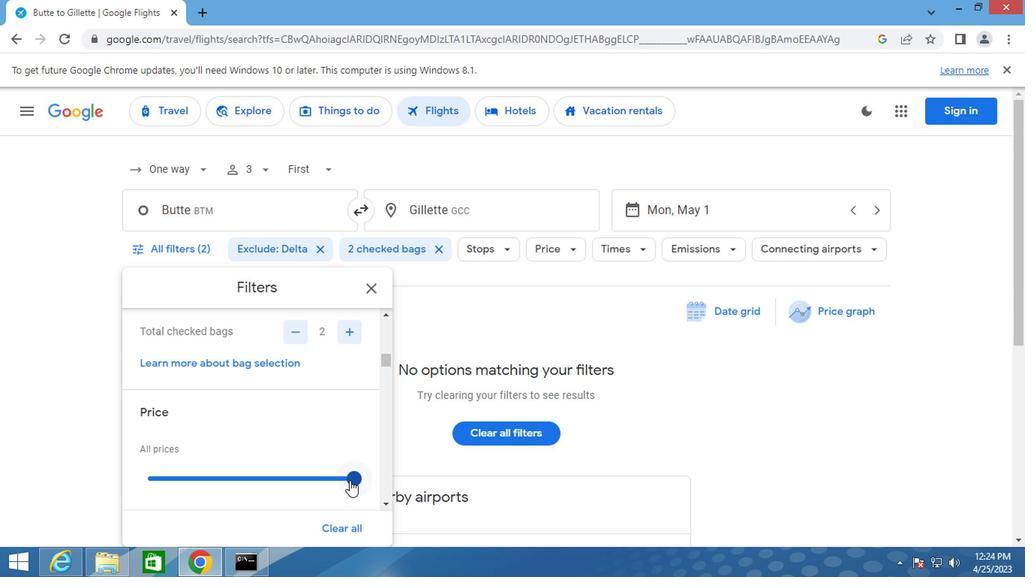 
Action: Mouse moved to (274, 457)
Screenshot: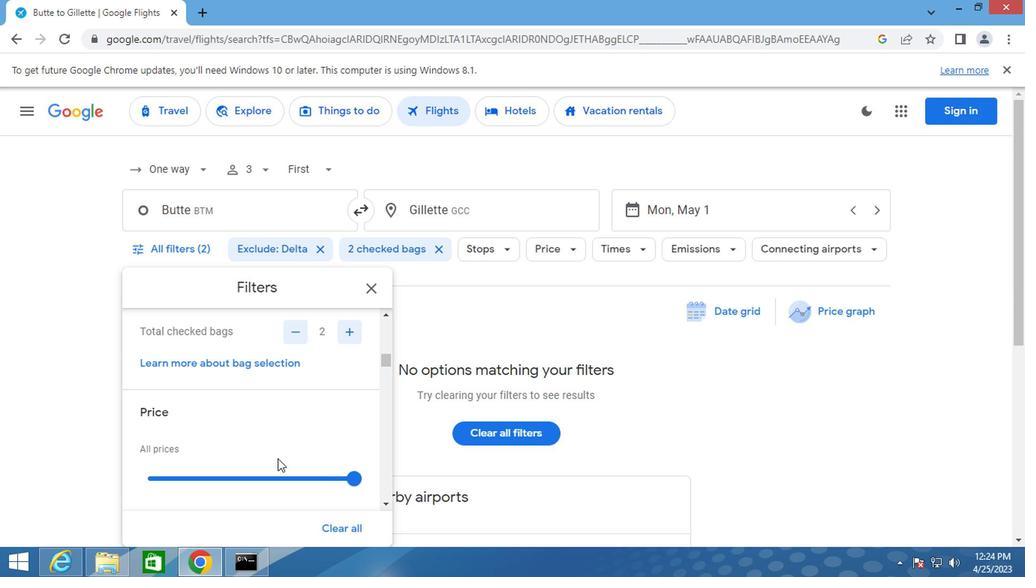 
Action: Mouse scrolled (274, 456) with delta (0, 0)
Screenshot: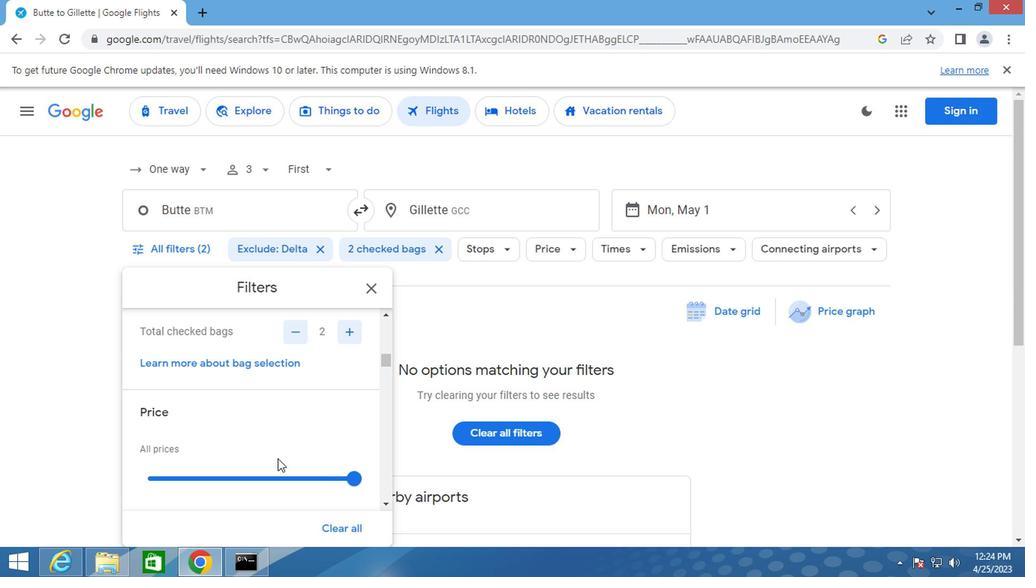 
Action: Mouse scrolled (274, 456) with delta (0, 0)
Screenshot: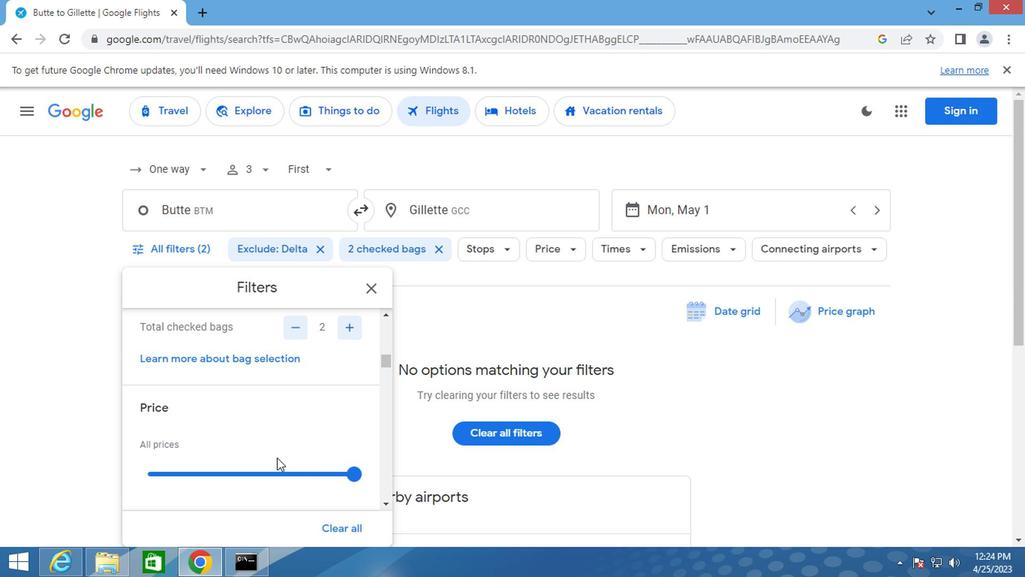 
Action: Mouse moved to (147, 492)
Screenshot: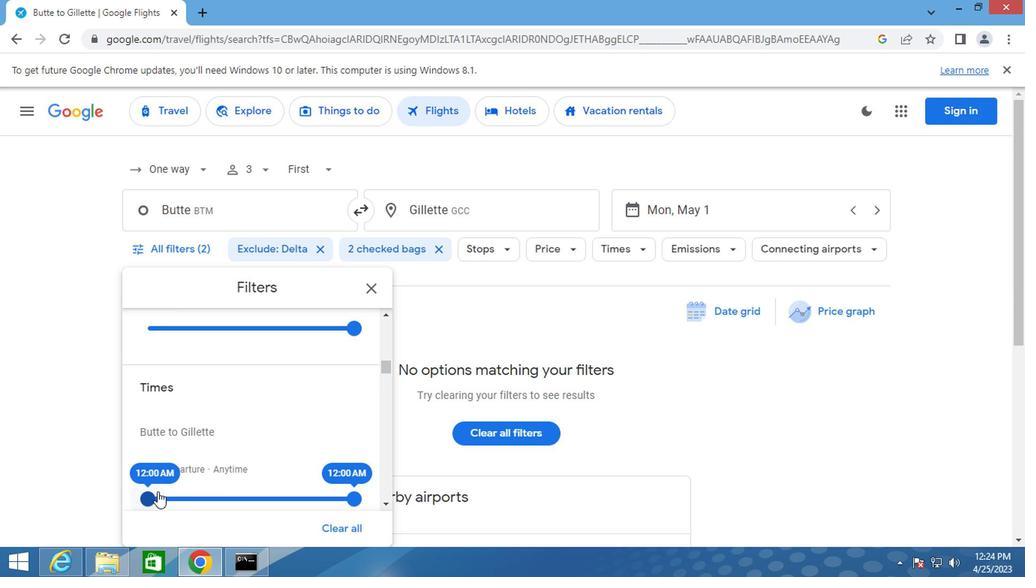 
Action: Mouse pressed left at (147, 492)
Screenshot: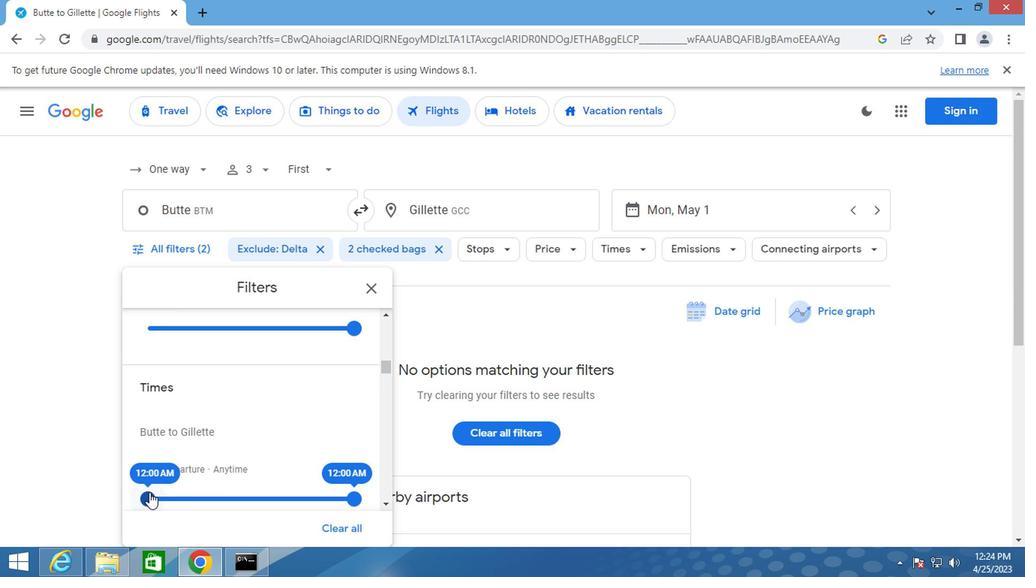 
Action: Mouse moved to (369, 283)
Screenshot: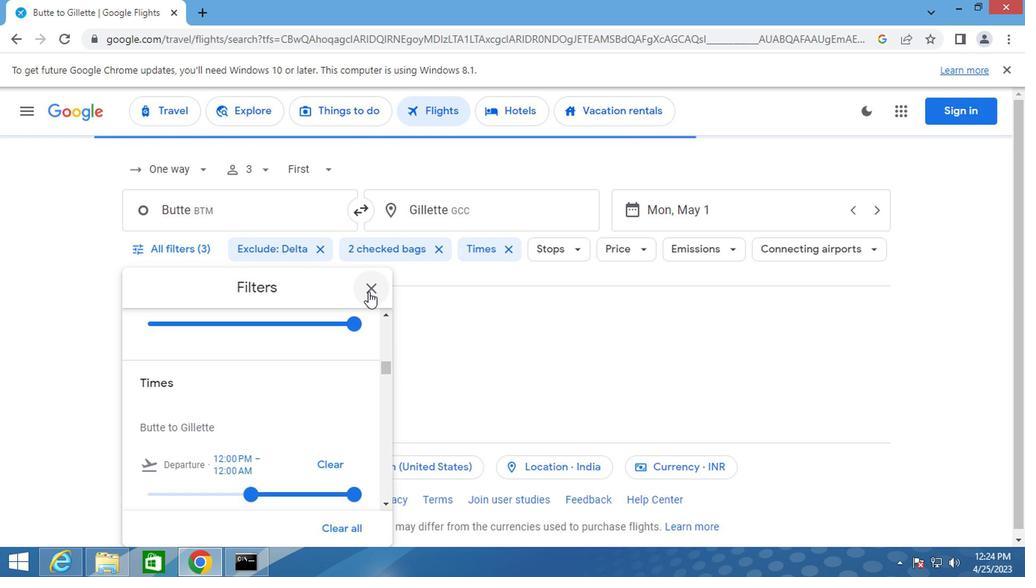 
Action: Mouse pressed left at (369, 283)
Screenshot: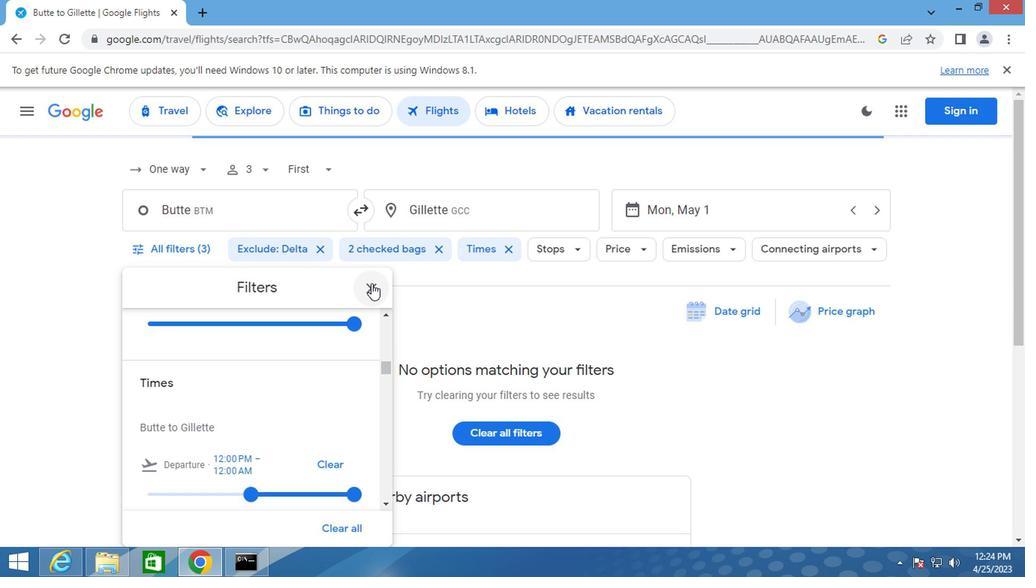 
Action: Key pressed <Key.f8>
Screenshot: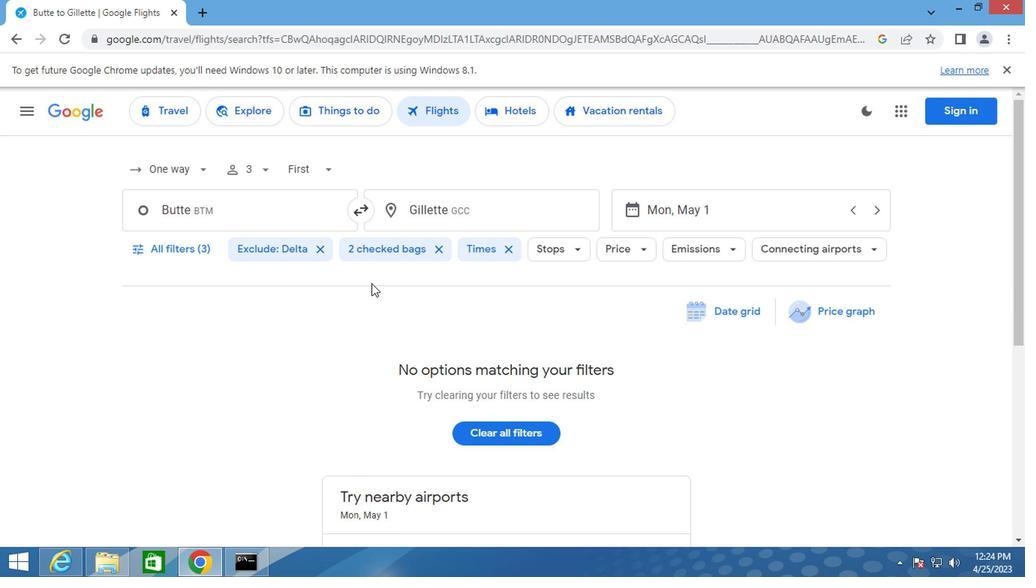 
